 Task: Create an HTML dropdown menu with three options.
Action: Mouse moved to (35, 9)
Screenshot: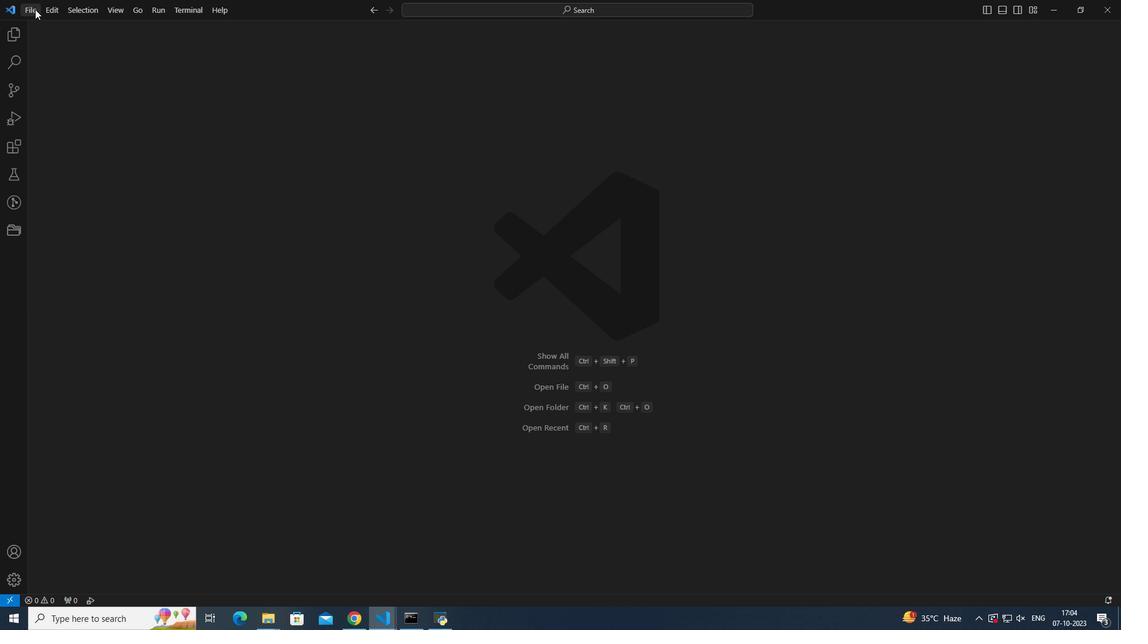
Action: Mouse pressed left at (35, 9)
Screenshot: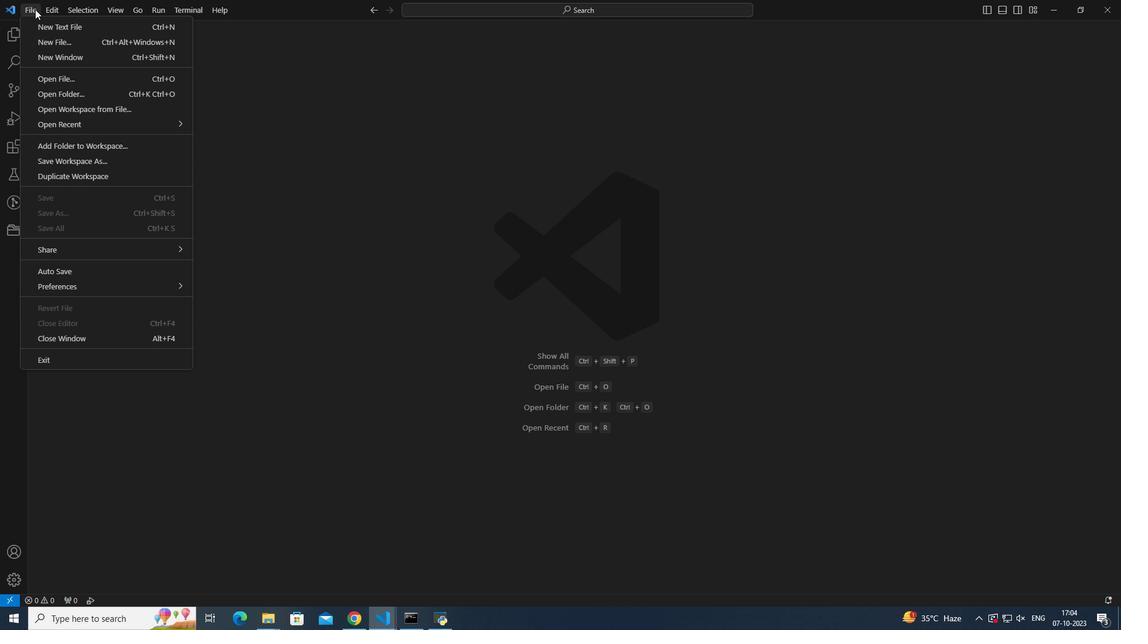 
Action: Mouse moved to (70, 40)
Screenshot: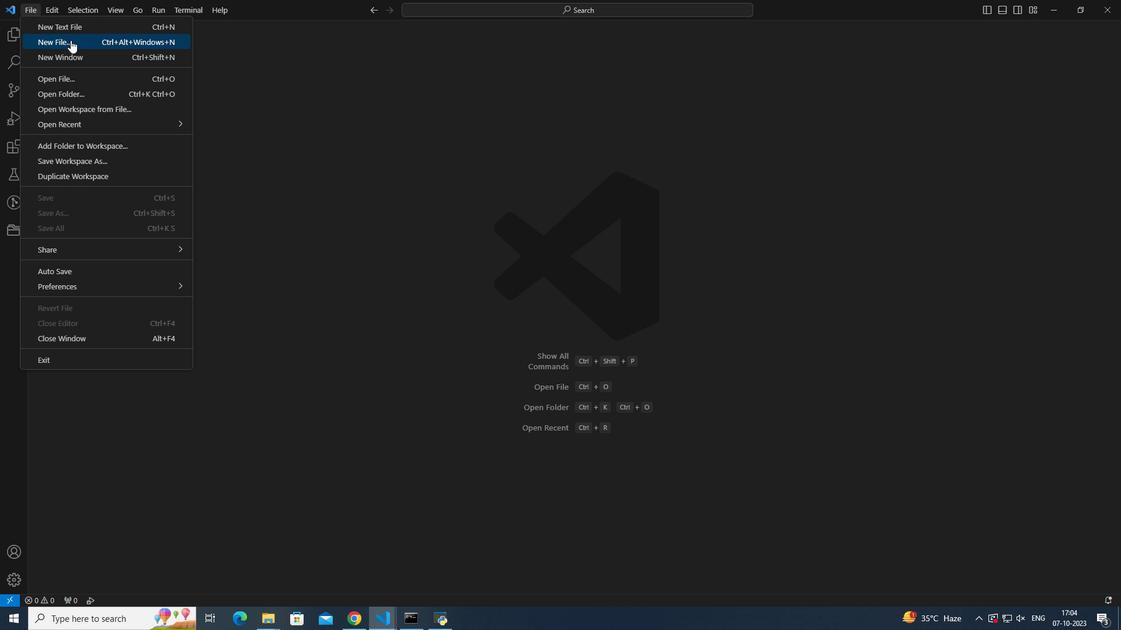 
Action: Mouse pressed left at (70, 40)
Screenshot: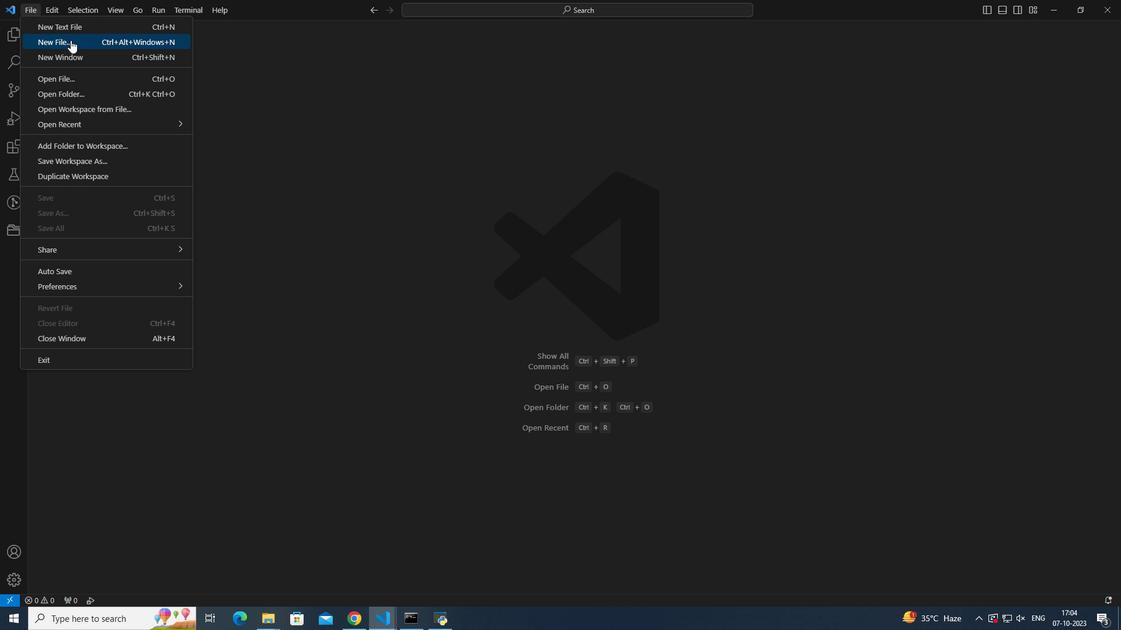 
Action: Mouse moved to (472, 49)
Screenshot: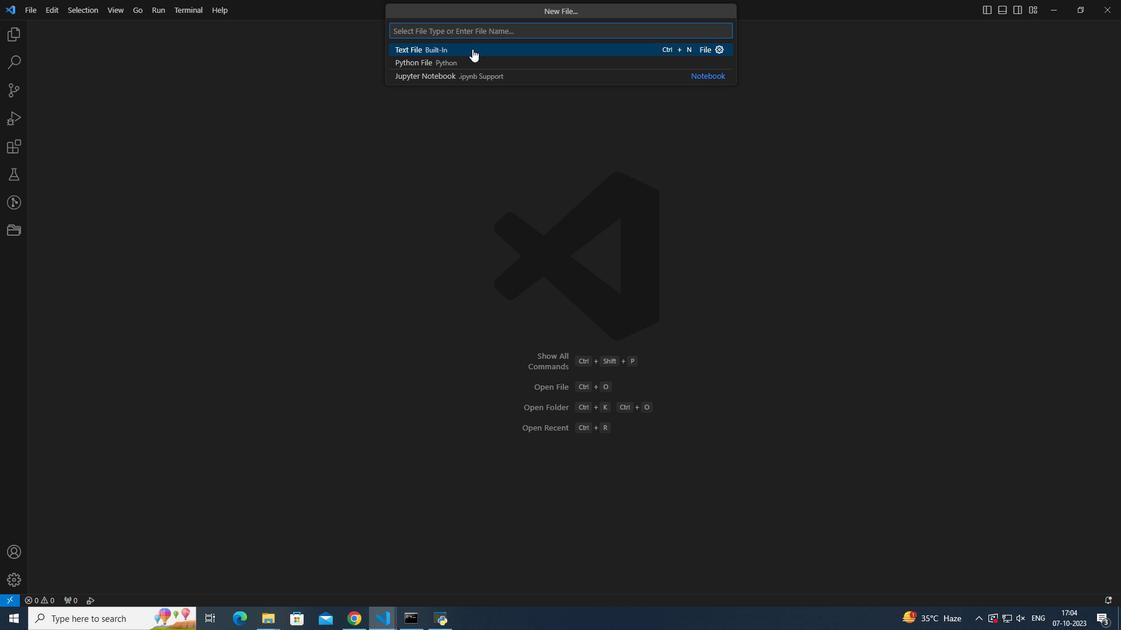 
Action: Mouse pressed left at (472, 49)
Screenshot: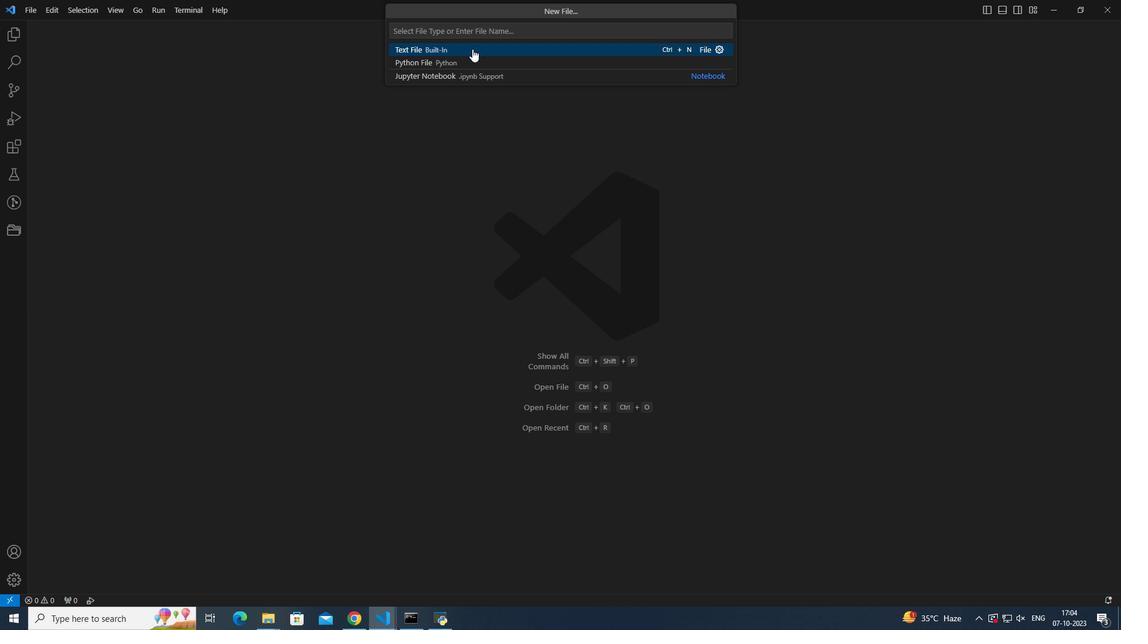 
Action: Mouse moved to (314, 178)
Screenshot: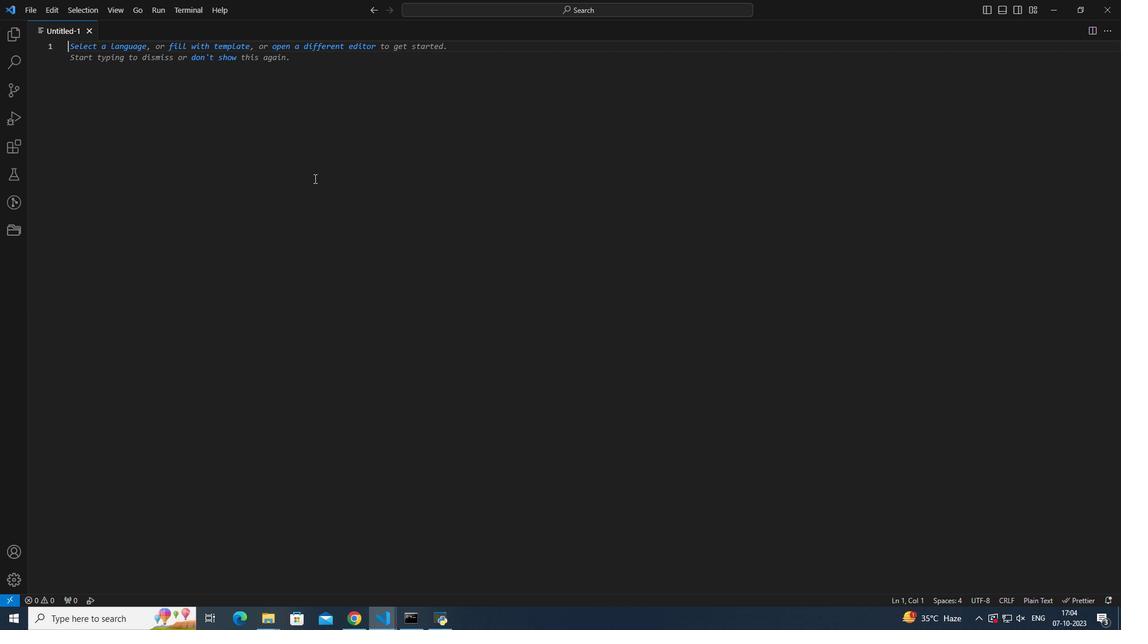 
Action: Key pressed ctrl+S<Key.backspace><Key.shift><Key.shift><Key.shift>Drop<Key.shift>D<Key.backspace>down-menu.html<Key.enter><Key.shift><Key.shift>!<Key.enter>
Screenshot: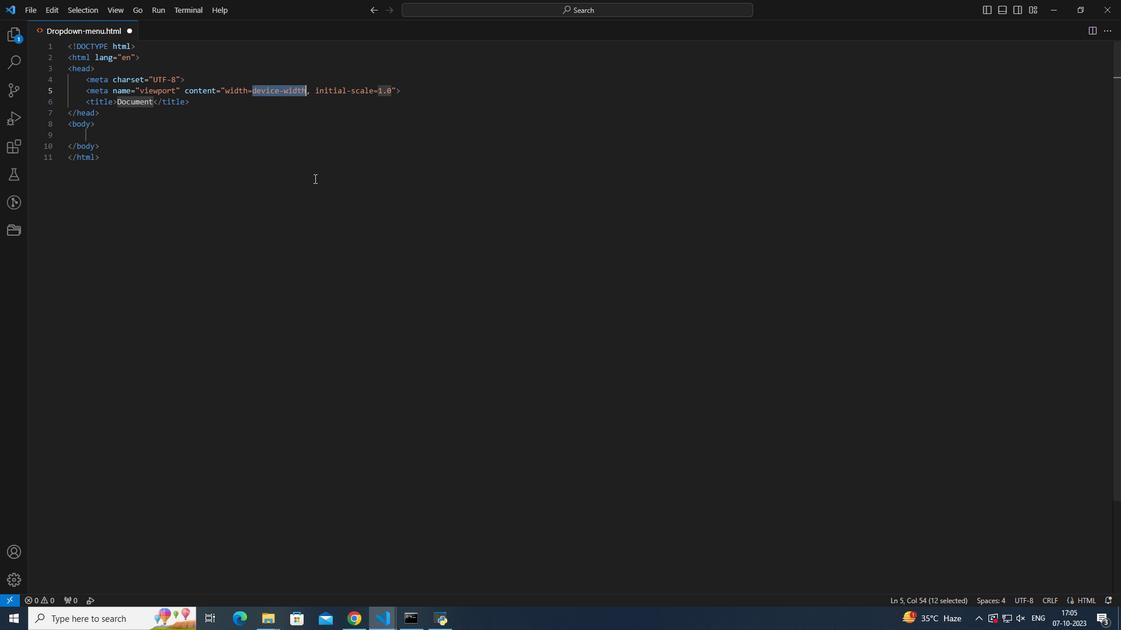 
Action: Mouse moved to (141, 99)
Screenshot: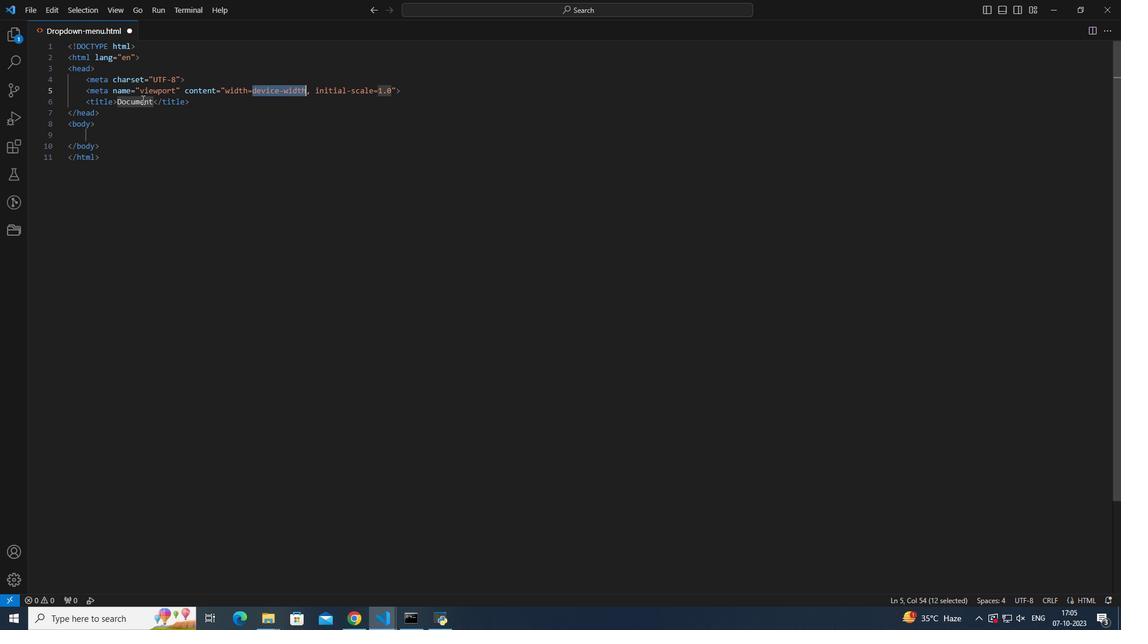
Action: Mouse pressed left at (141, 99)
Screenshot: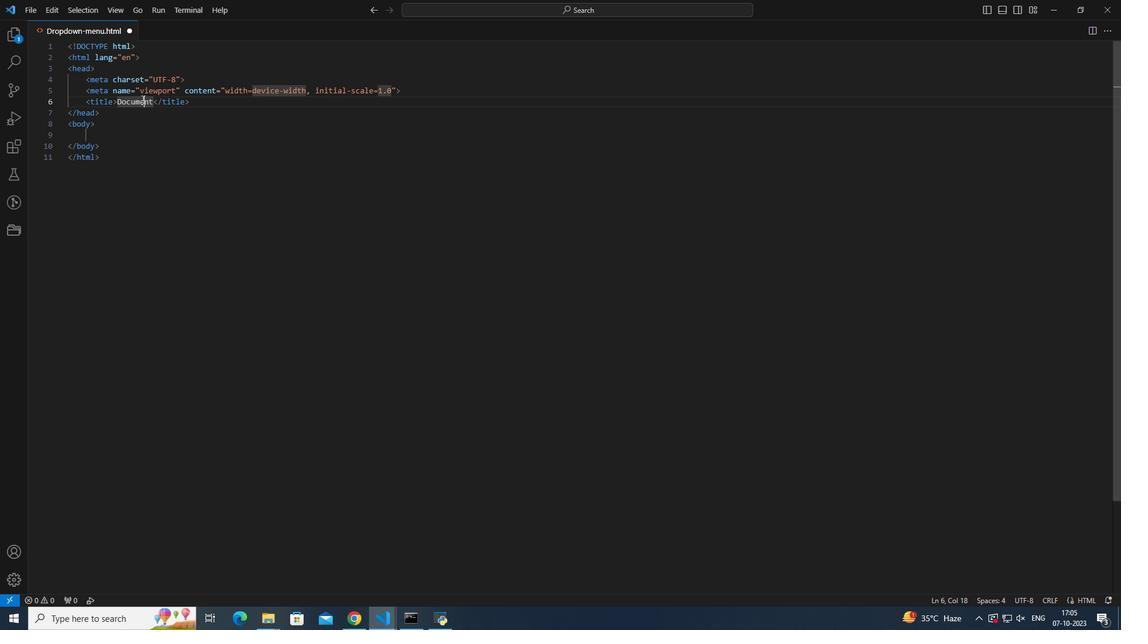
Action: Mouse moved to (141, 100)
Screenshot: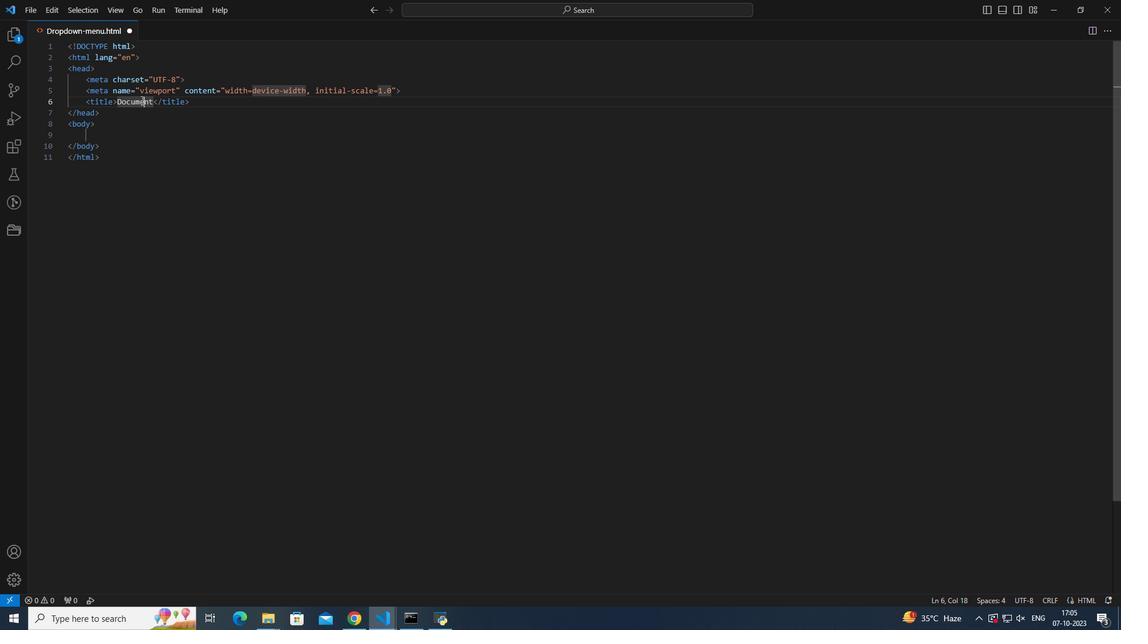 
Action: Mouse pressed left at (141, 100)
Screenshot: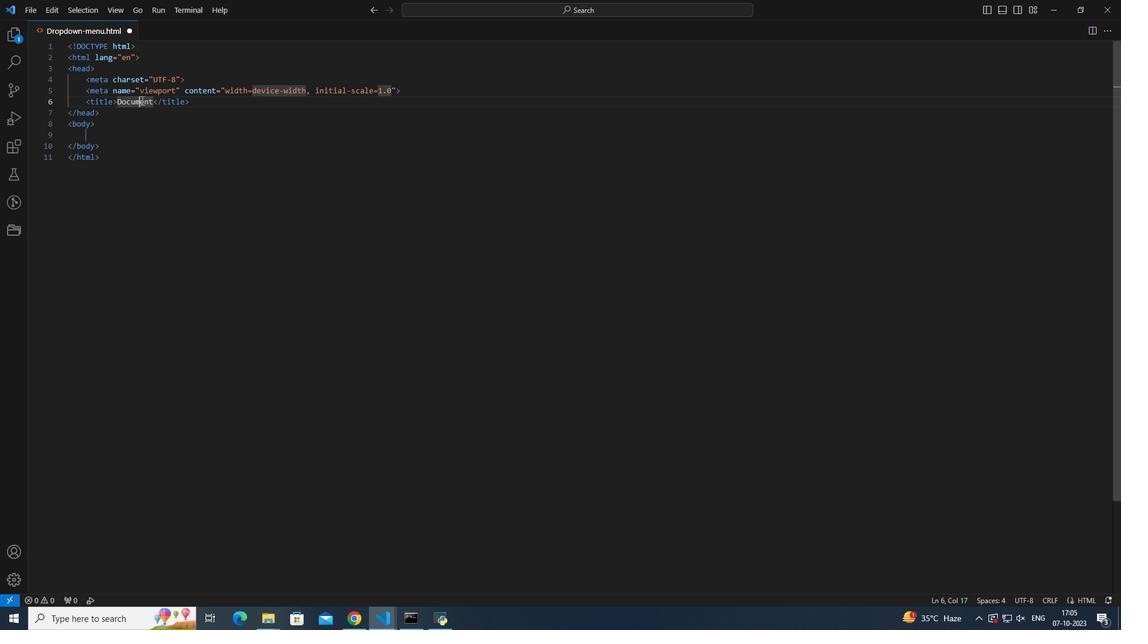 
Action: Mouse moved to (143, 147)
Screenshot: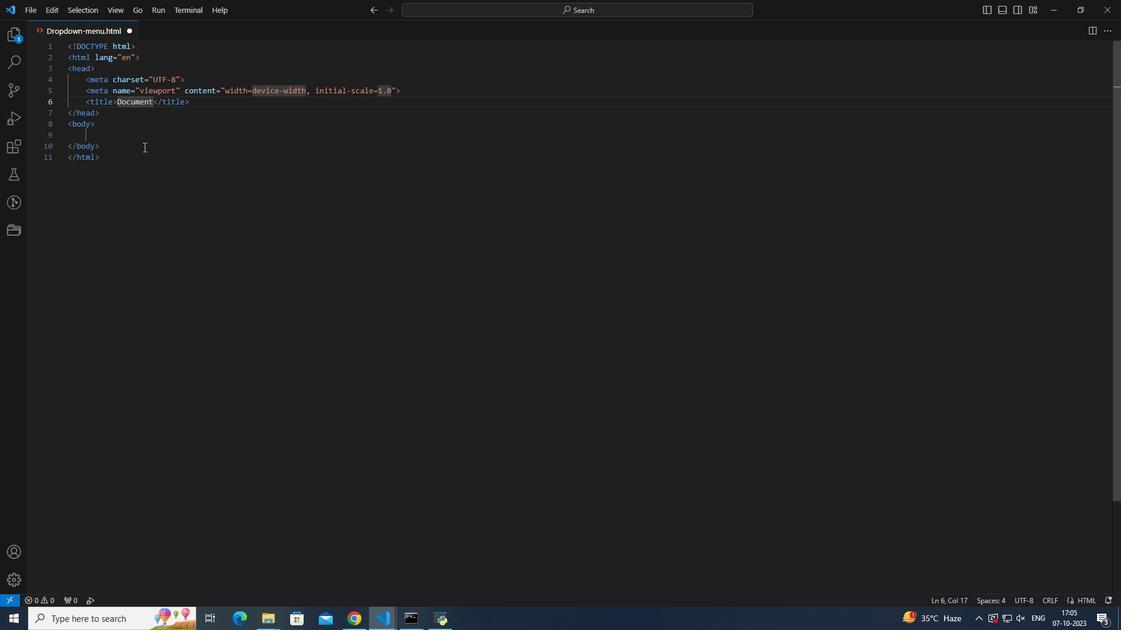 
Action: Mouse pressed left at (143, 147)
Screenshot: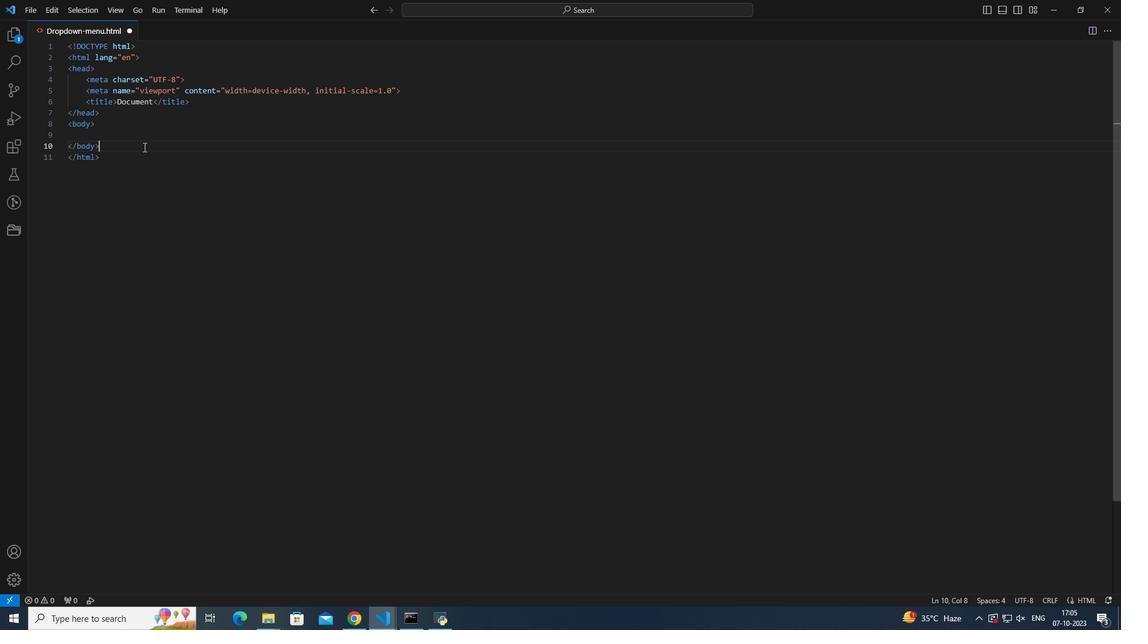 
Action: Mouse moved to (134, 102)
Screenshot: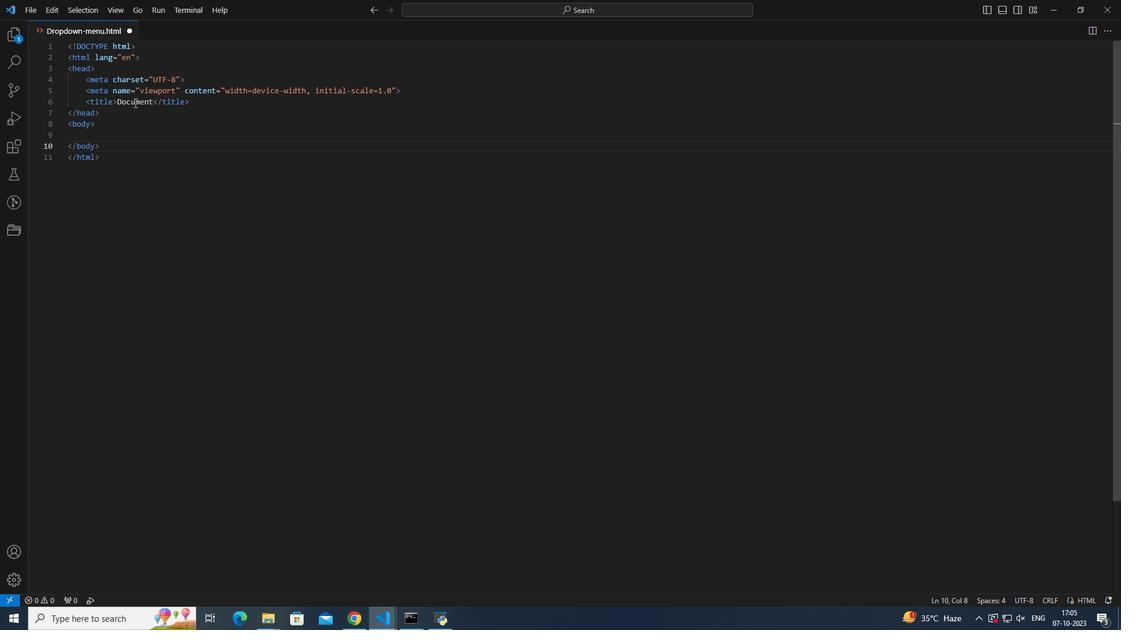 
Action: Mouse pressed left at (134, 102)
Screenshot: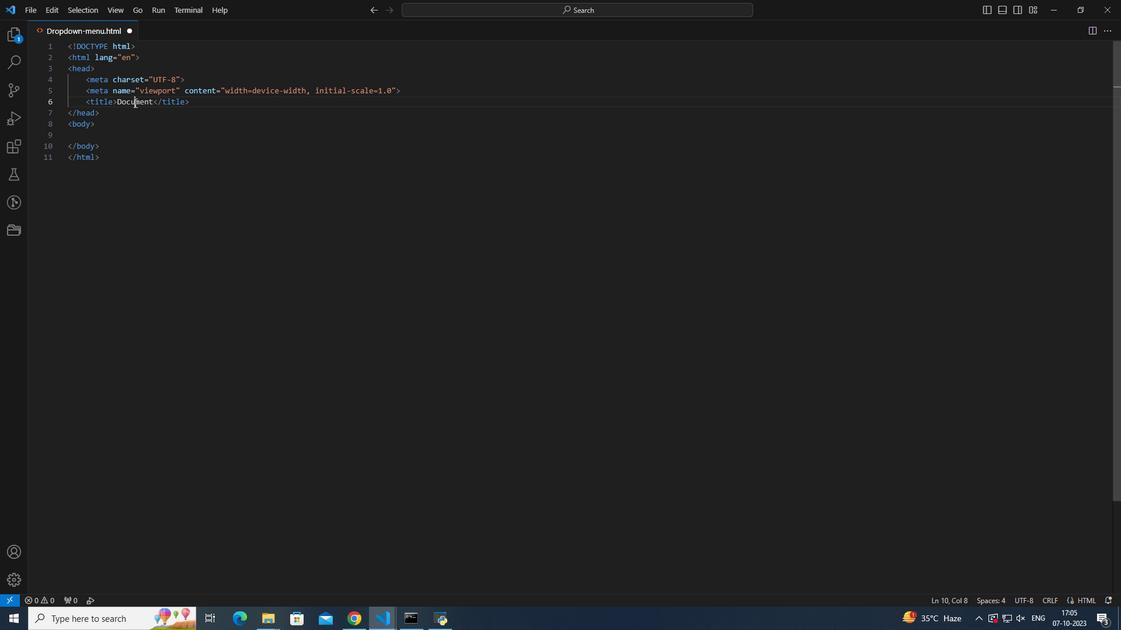 
Action: Mouse pressed left at (134, 102)
Screenshot: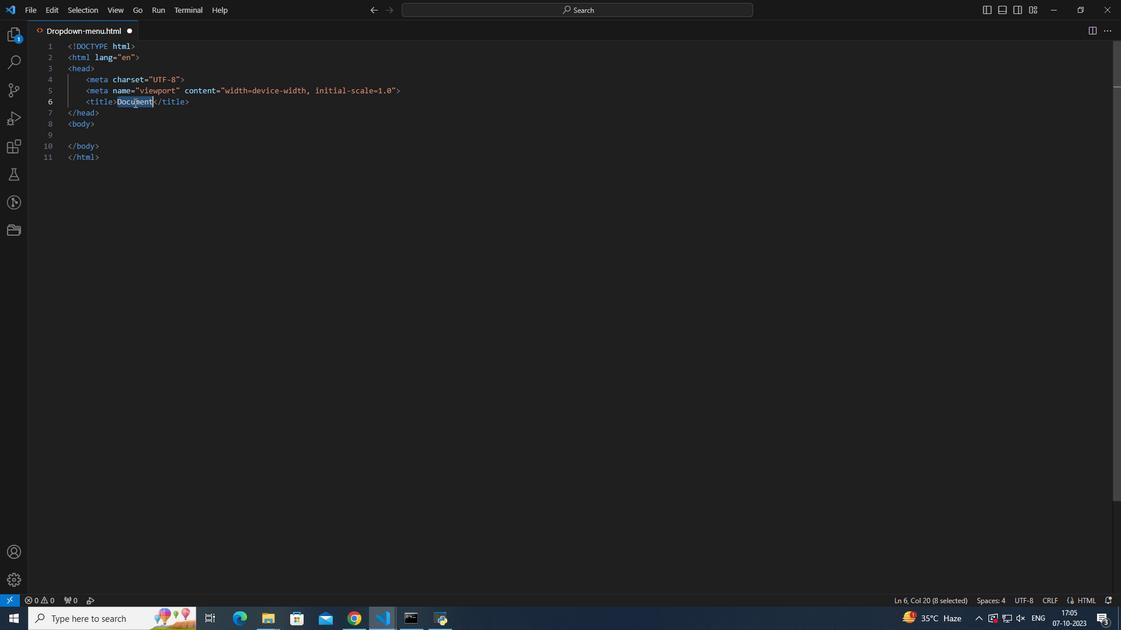 
Action: Mouse moved to (134, 102)
Screenshot: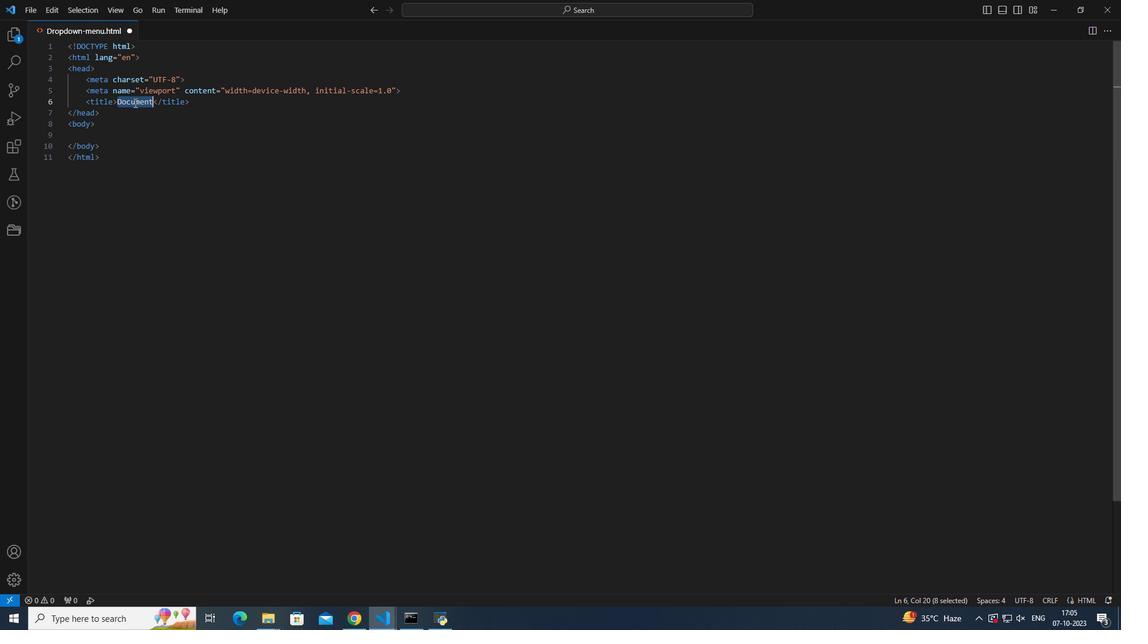
Action: Key pressed <Key.backspace><Key.shift><Key.shift><Key.shift><Key.shift><Key.shift>Dropdown<Key.space><Key.shift>Menu<Key.space><Key.shift>Example<Key.right><Key.right><Key.right><Key.right><Key.right><Key.right><Key.right>
Screenshot: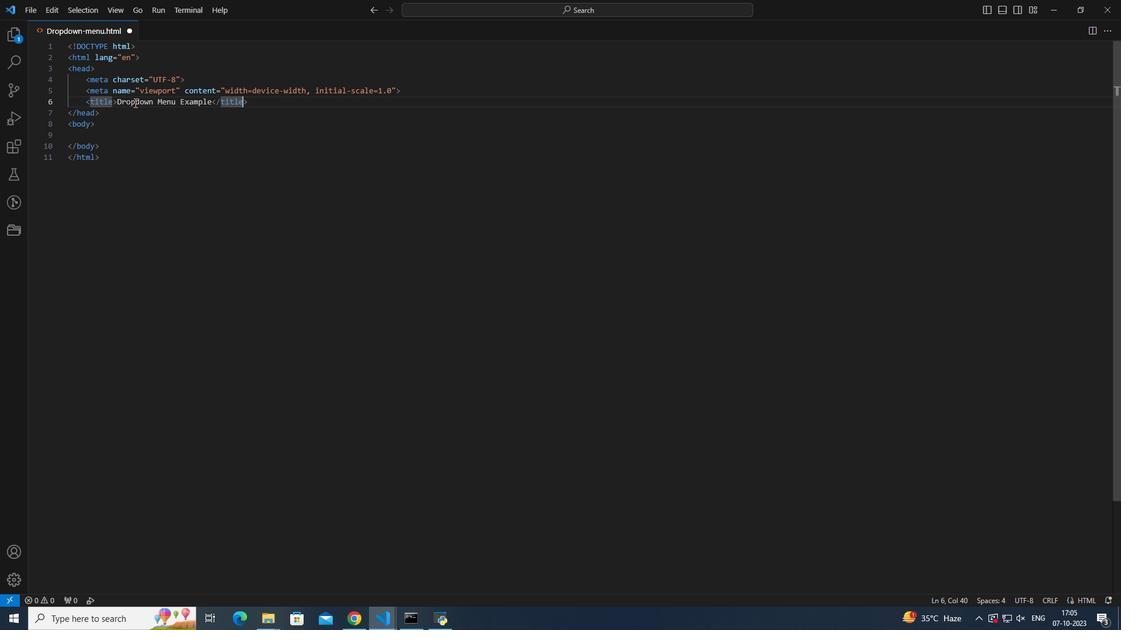 
Action: Mouse moved to (99, 134)
Screenshot: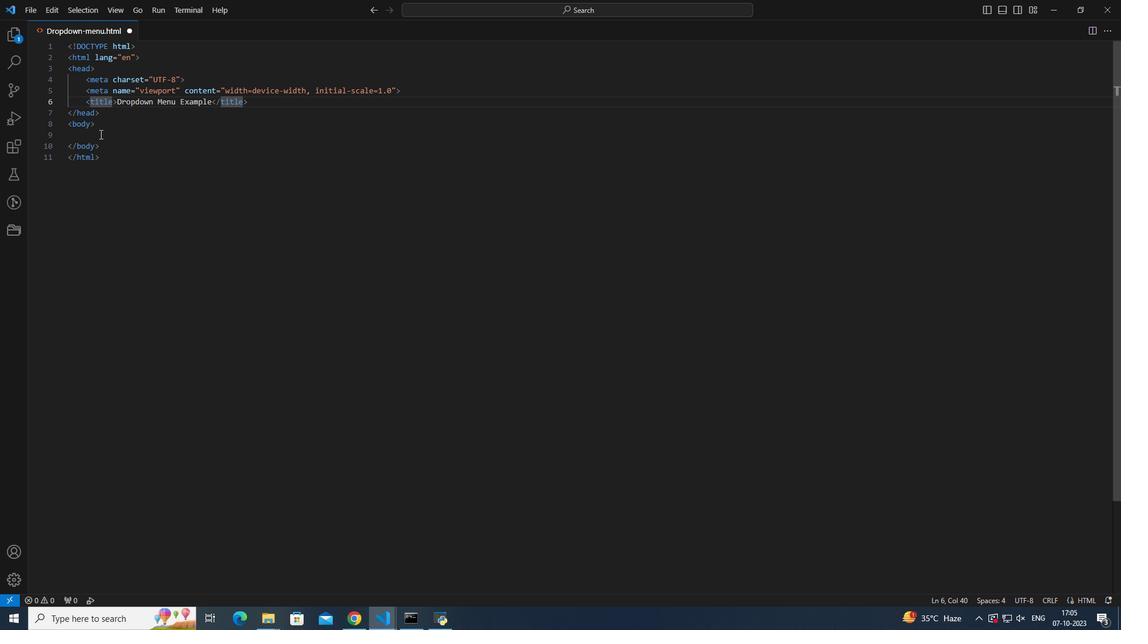 
Action: Mouse pressed left at (99, 134)
Screenshot: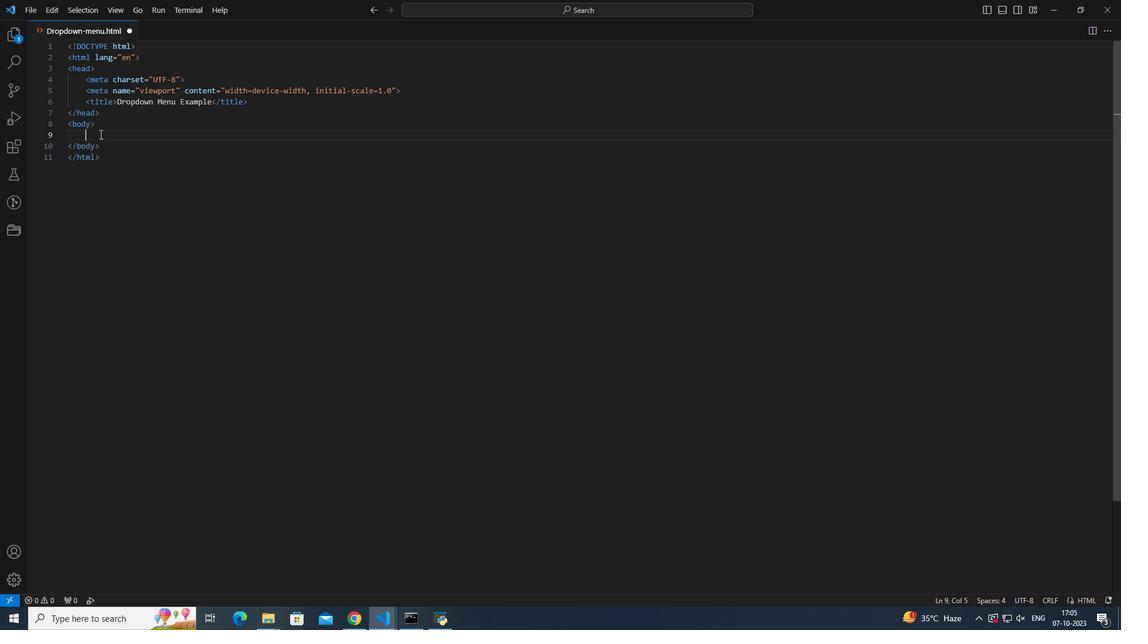 
Action: Mouse moved to (99, 134)
Screenshot: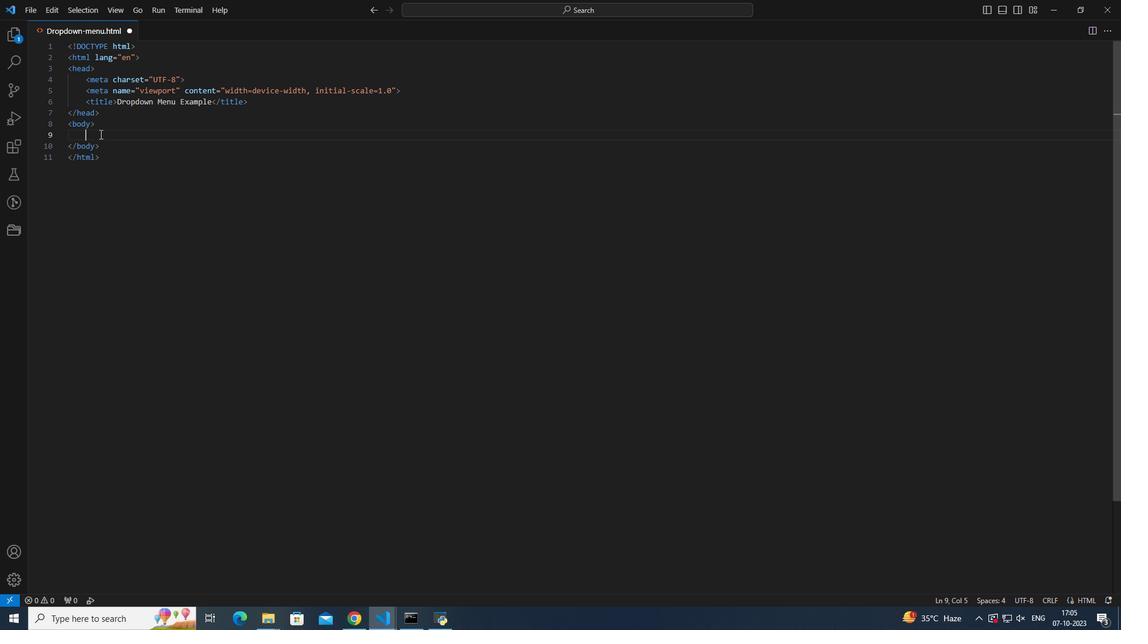 
Action: Key pressed <Key.enter><Key.up><Key.enter><Key.shift_r><lable<Key.enter><Key.shift_r>><Key.left><Key.space>for=menu<Key.space><Key.right><Key.right><Key.right><Key.right><Key.left><Key.left><Key.space><Key.shift>Chos<Key.backspace>ose<Key.space>an<Key.space>option<Key.shift_r>:<Key.right><Key.right><Key.right><Key.right><Key.right><Key.right><Key.right><Key.right><Key.enter><Key.shift_r><select<Key.space>id<Key.enter>menu<Key.right><Key.shift_r><Key.shift_r>><Key.enter><Key.shift_r><option<Key.enter><Key.shift_r><Key.shift_r><Key.shift_r><Key.shift_r><Key.shift_r><Key.shift_r><Key.shift_r><Key.shift_r><Key.shift_r><Key.shift_r><Key.shift_r><Key.shift_r><Key.shift_r>><Key.left><Key.space>value<Key.enter>option1<Key.right><Key.right><Key.shift><Key.shift><Key.shift><Key.shift><Key.shift><Key.shift><Key.shift>Option1<Key.backspace><Key.space>1<Key.right><Key.right><Key.right><Key.right><Key.right><Key.right><Key.right><Key.right><Key.right><Key.enter><Key.shift_r><option<Key.space>v<Key.enter>option2<Key.right><Key.shift_r>><Key.shift>Option<Key.space>2<Key.right><Key.right><Key.right><Key.right><Key.right><Key.right><Key.right><Key.right><Key.right><Key.enter><Key.enter><Key.backspace><Key.backspace><Key.backspace><Key.tab><Key.shift_r><option<Key.space>value<Key.enter>option3<Key.right><Key.shift_r><Key.shift_r><Key.shift_r><Key.shift_r><Key.shift_r><Key.shift_r>><Key.shift><Key.shift><Key.shift><Key.shift><Key.shift>Option<Key.space>3<Key.right><Key.right><Key.right><Key.right><Key.right><Key.right><Key.right><Key.right><Key.right><Key.right><Key.up>ctrl+S
Screenshot: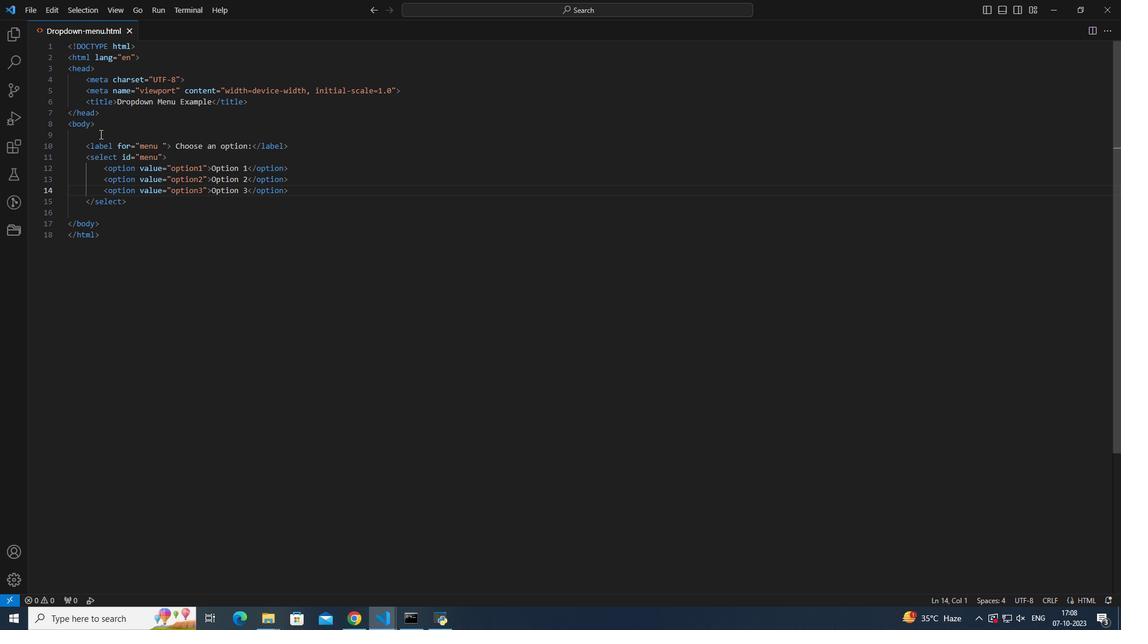 
Action: Mouse moved to (321, 185)
Screenshot: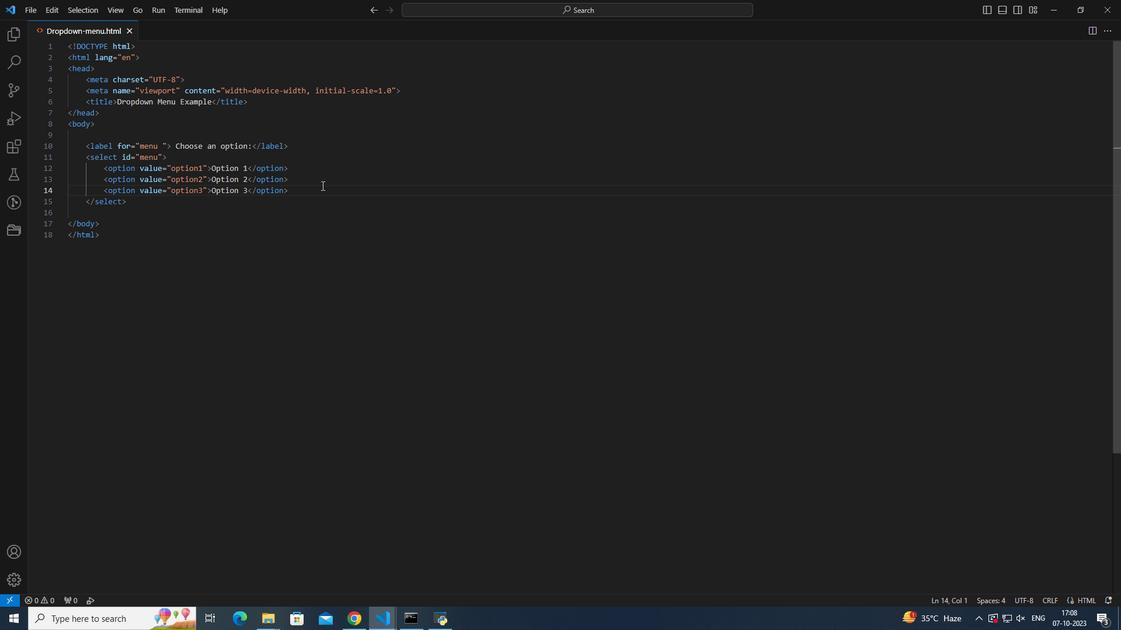 
Action: Mouse scrolled (321, 186) with delta (0, 0)
Screenshot: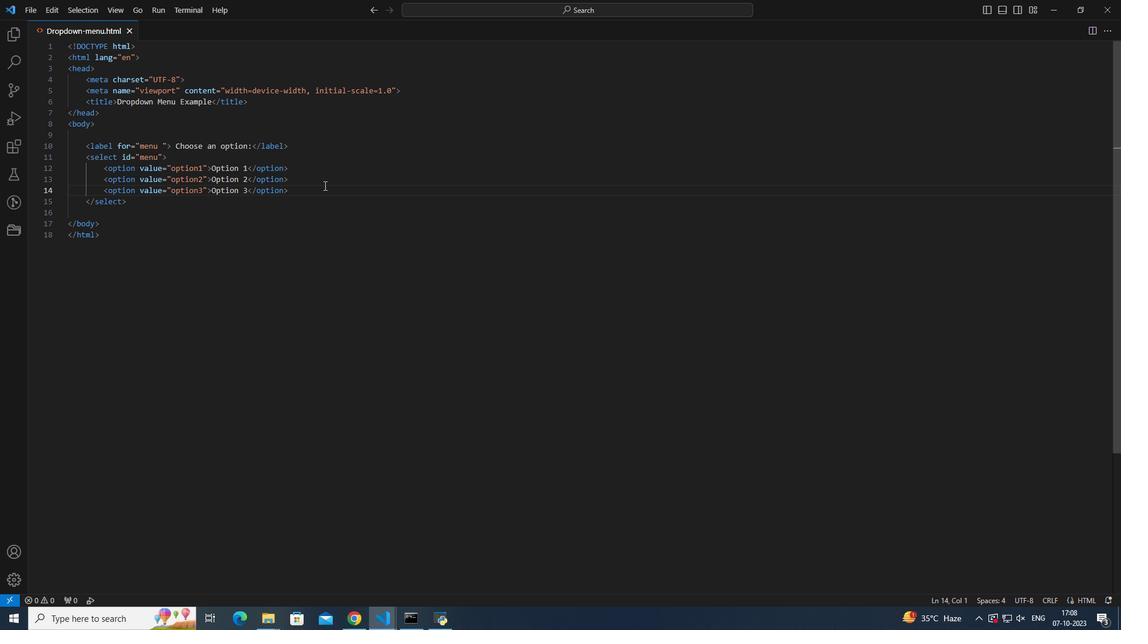 
Action: Mouse moved to (155, 8)
Screenshot: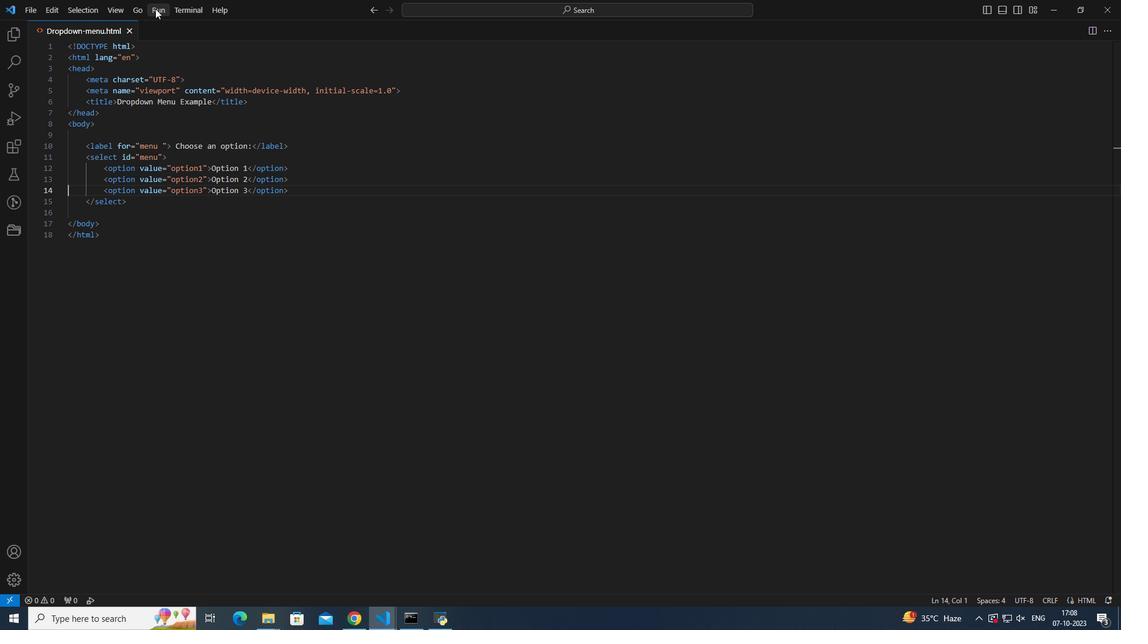 
Action: Mouse pressed left at (155, 8)
Screenshot: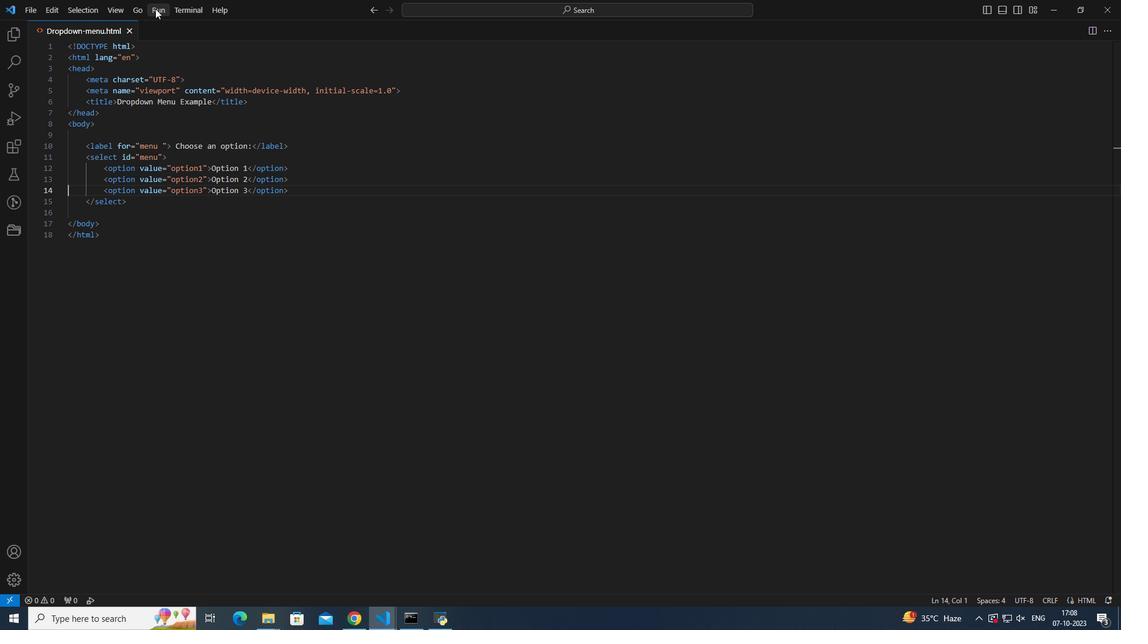 
Action: Mouse moved to (223, 37)
Screenshot: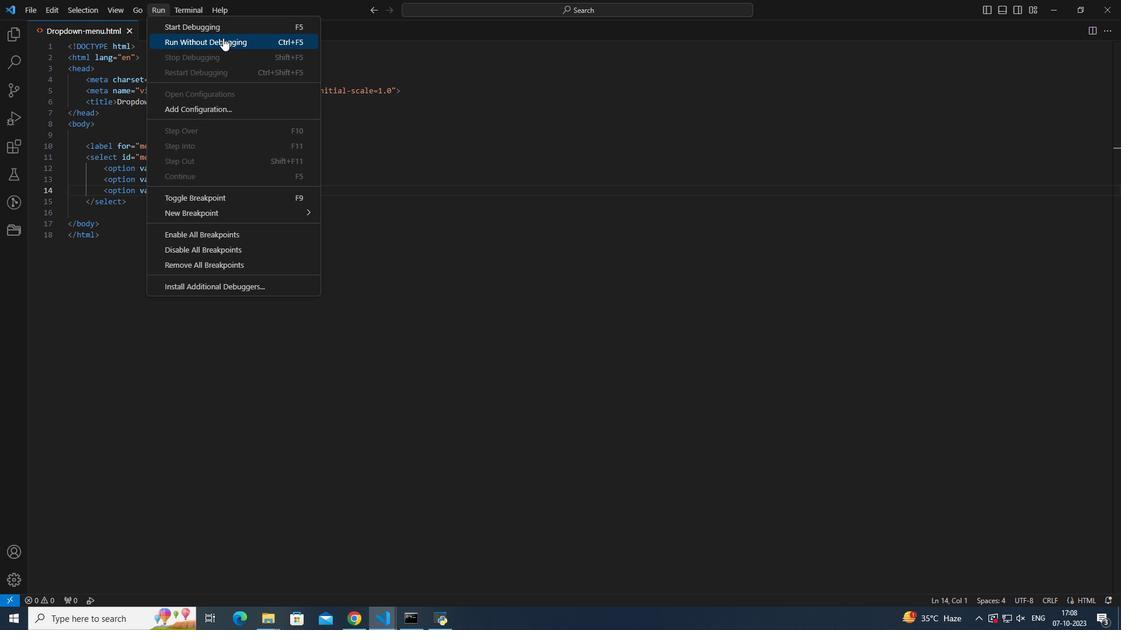 
Action: Mouse pressed left at (223, 37)
Screenshot: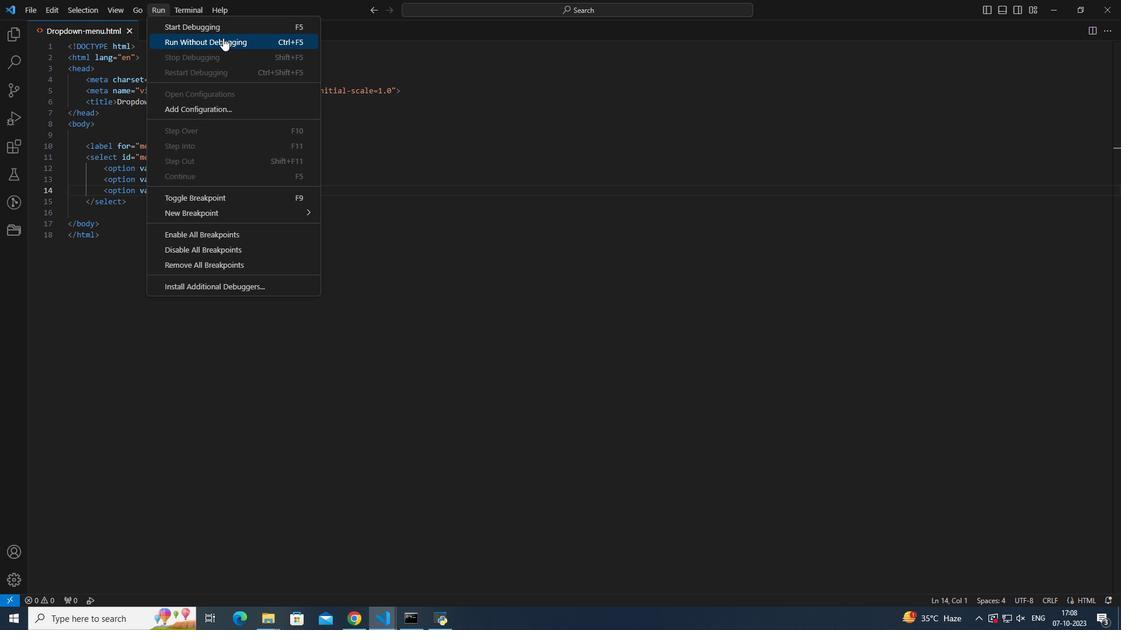 
Action: Mouse moved to (445, 34)
Screenshot: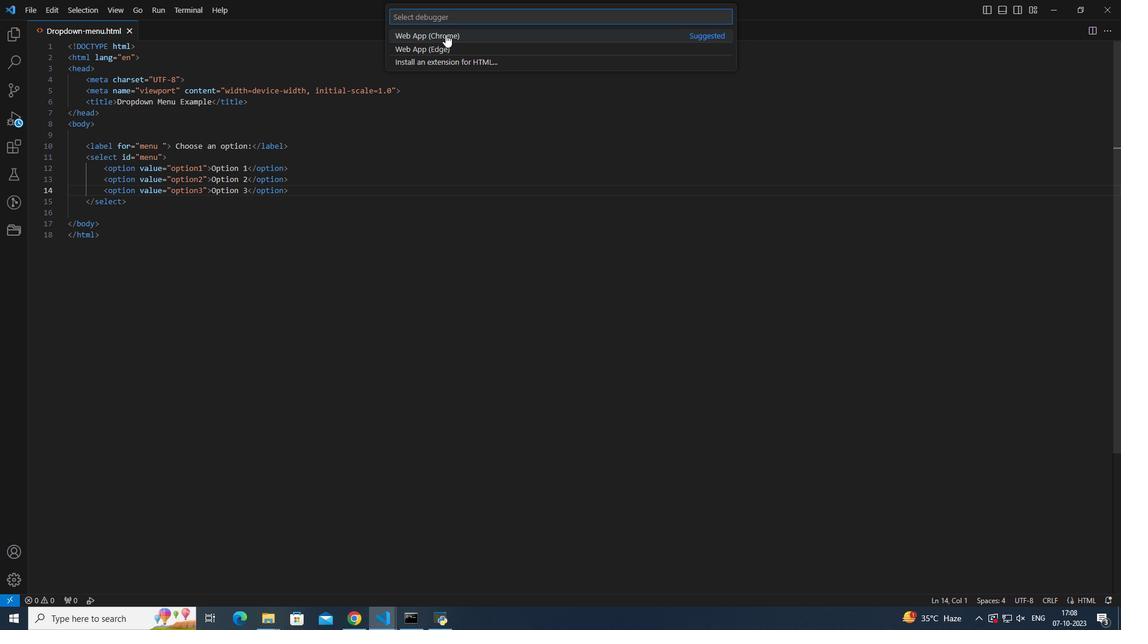 
Action: Mouse pressed left at (445, 34)
Screenshot: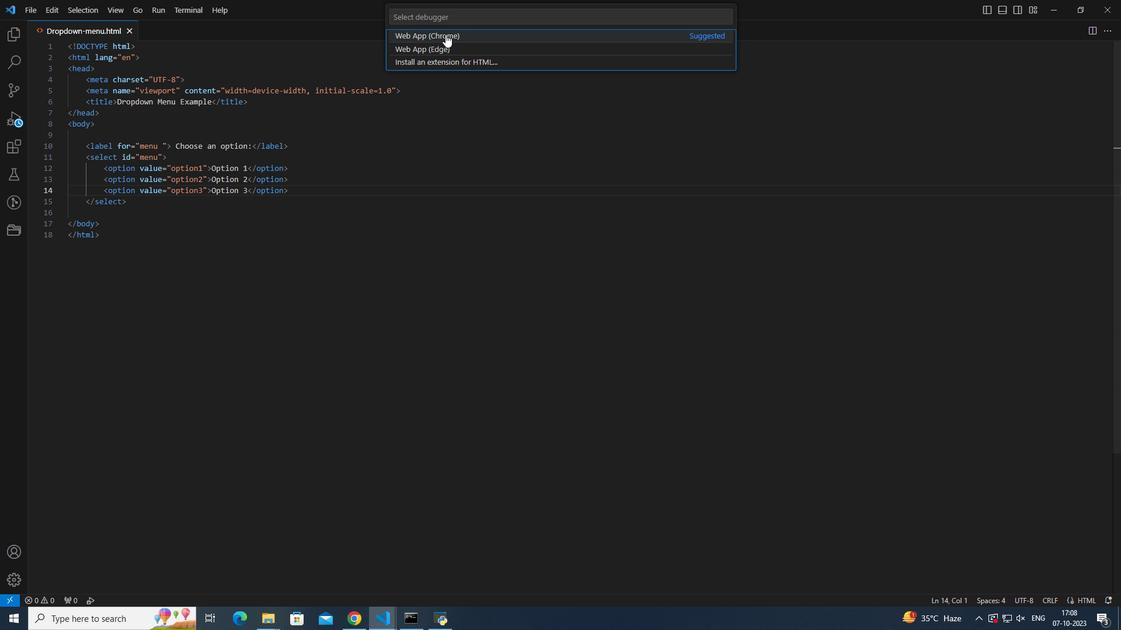 
Action: Mouse moved to (110, 53)
Screenshot: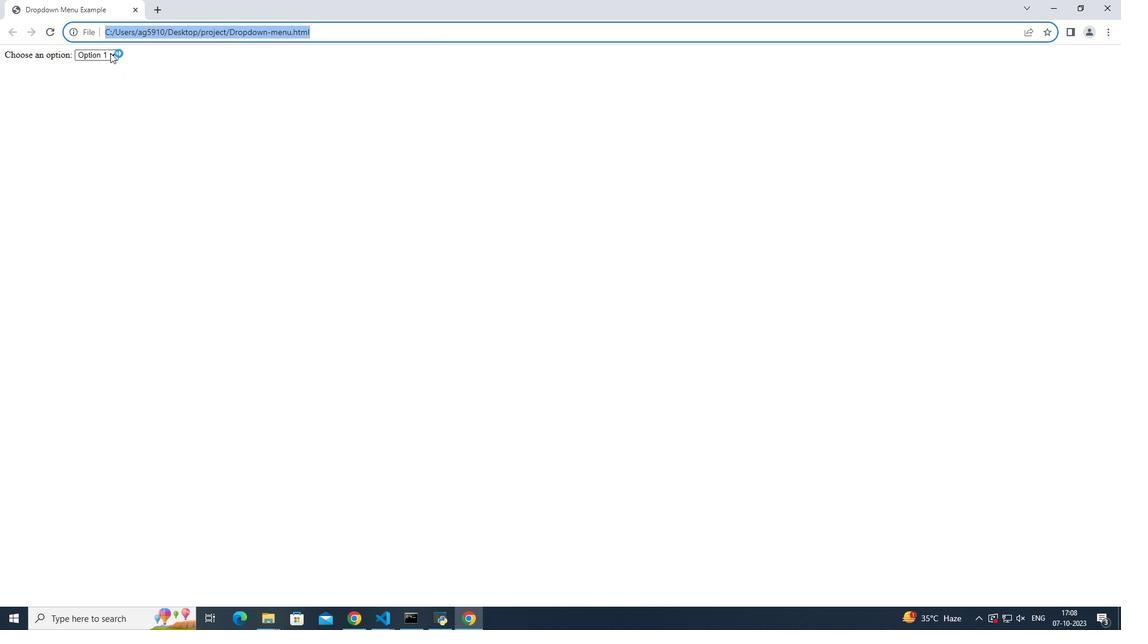 
Action: Mouse pressed left at (110, 53)
Screenshot: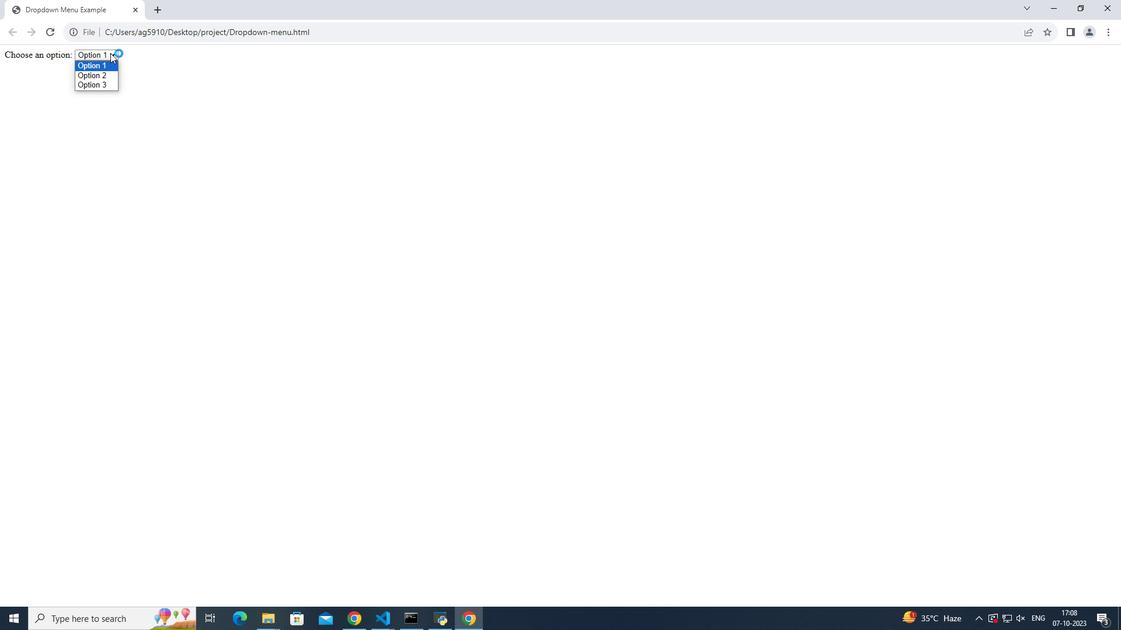 
Action: Mouse moved to (108, 72)
Screenshot: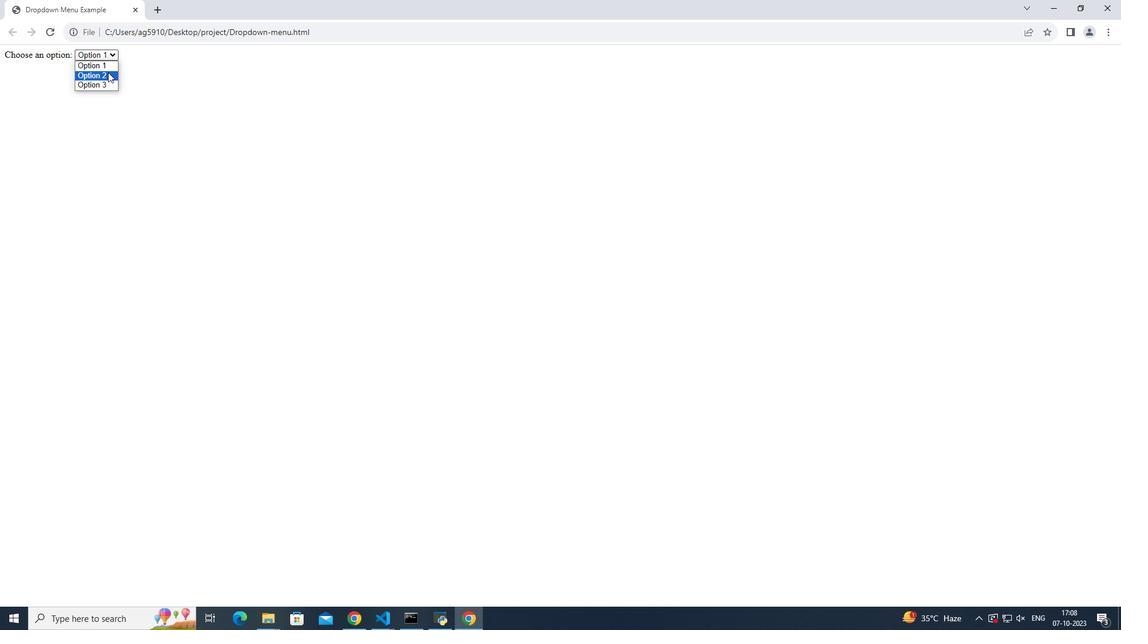 
Action: Mouse pressed left at (108, 72)
Screenshot: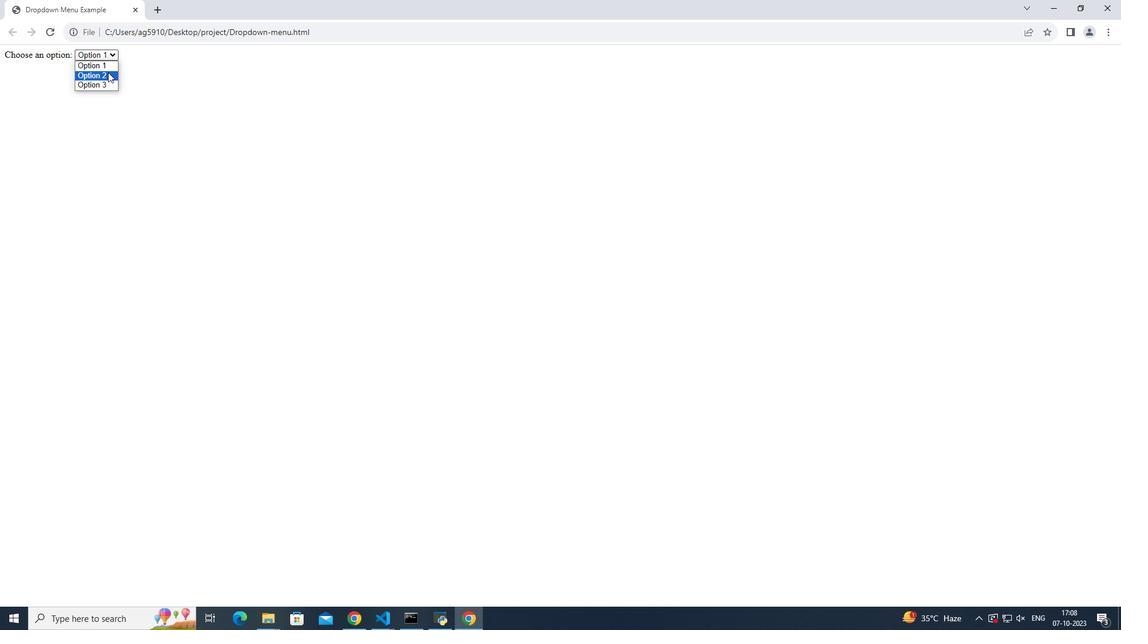 
Action: Mouse moved to (117, 55)
Screenshot: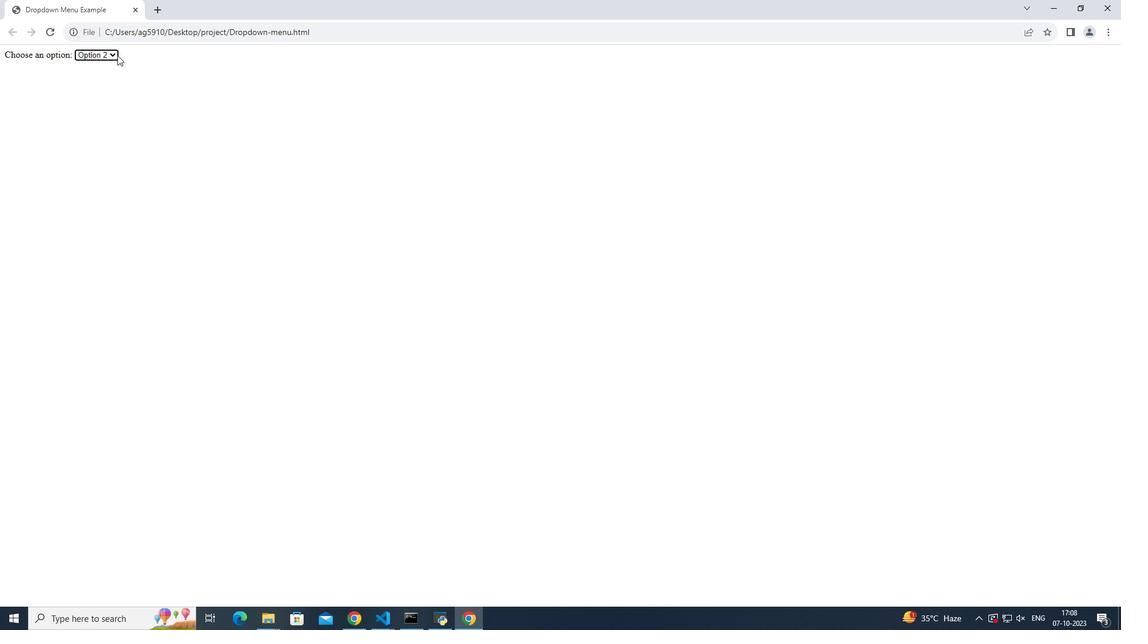 
Action: Mouse pressed left at (117, 55)
Screenshot: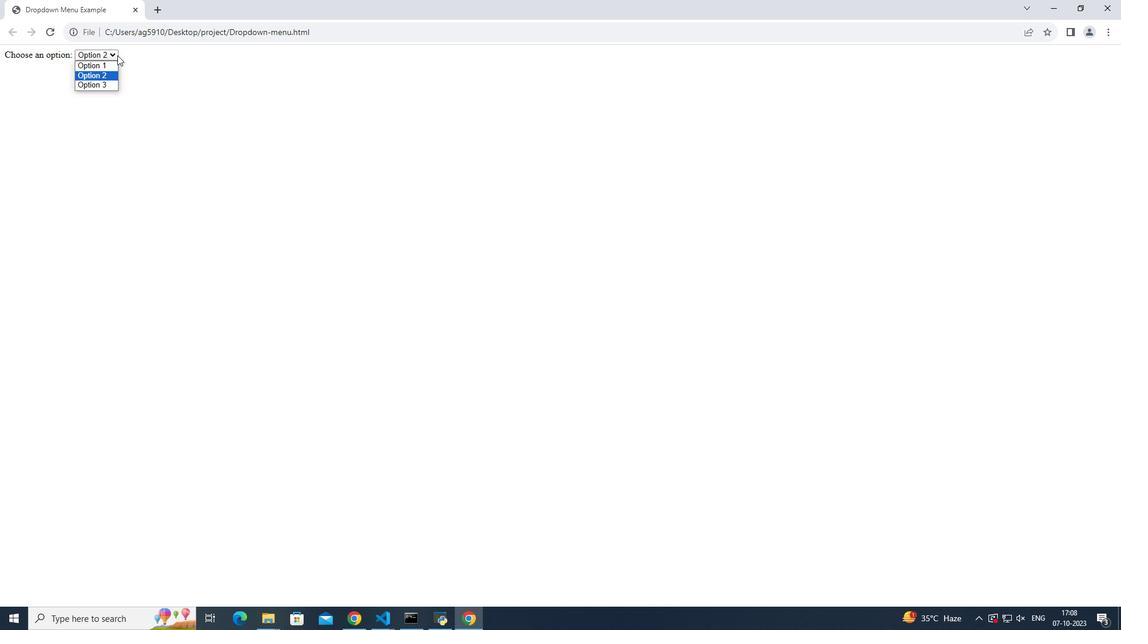
Action: Mouse moved to (102, 81)
Screenshot: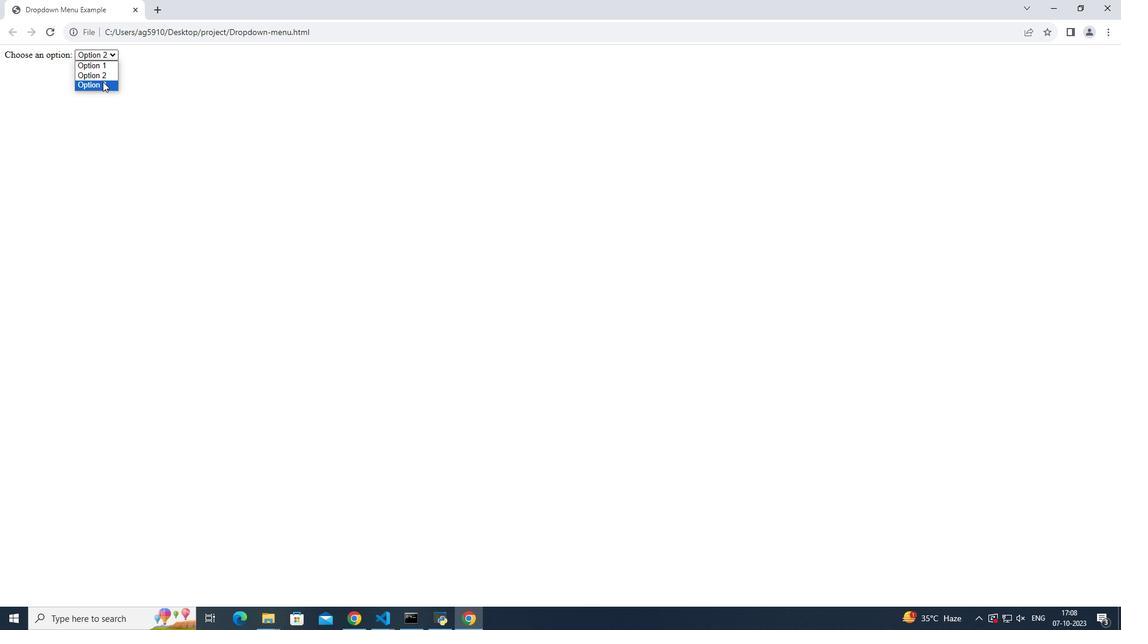 
Action: Mouse pressed left at (102, 81)
Screenshot: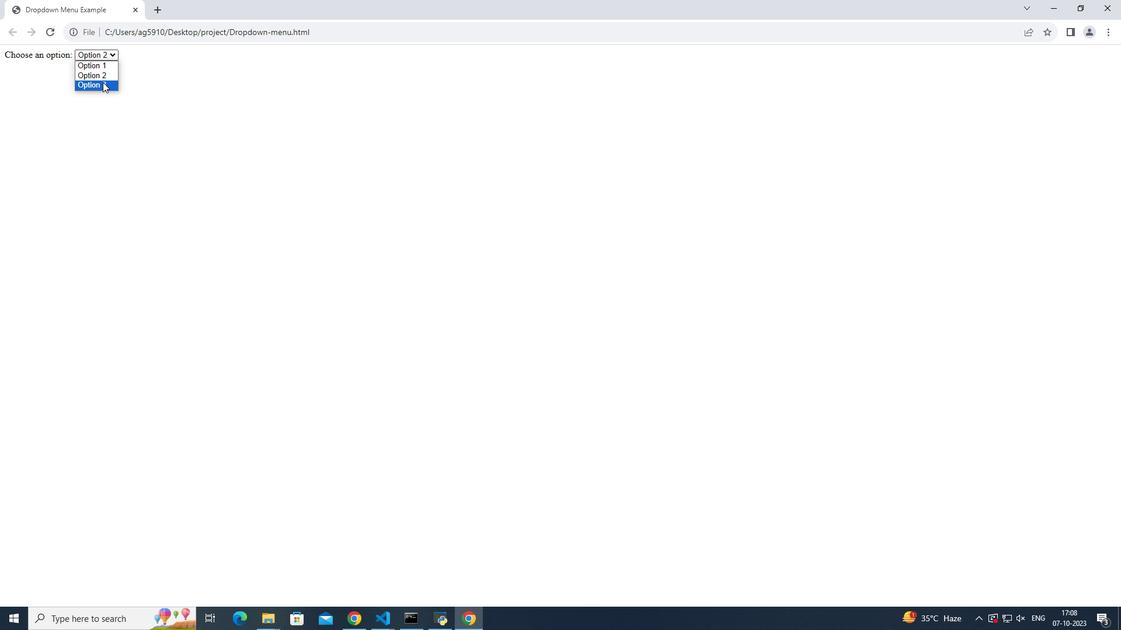 
Action: Mouse moved to (544, 175)
Screenshot: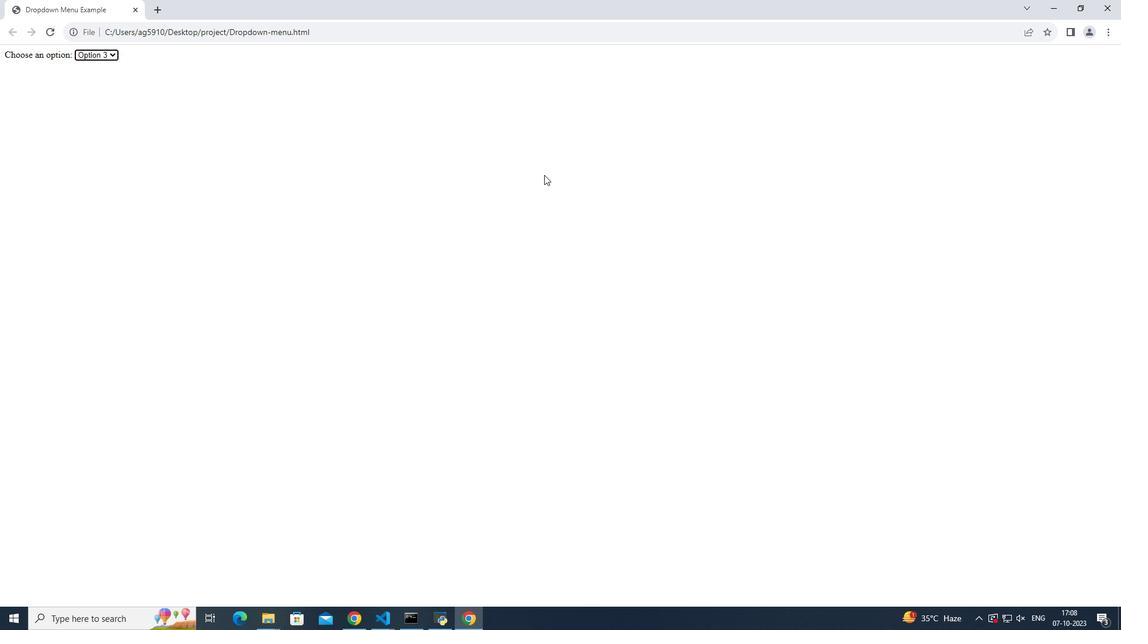 
Action: Mouse scrolled (544, 175) with delta (0, 0)
Screenshot: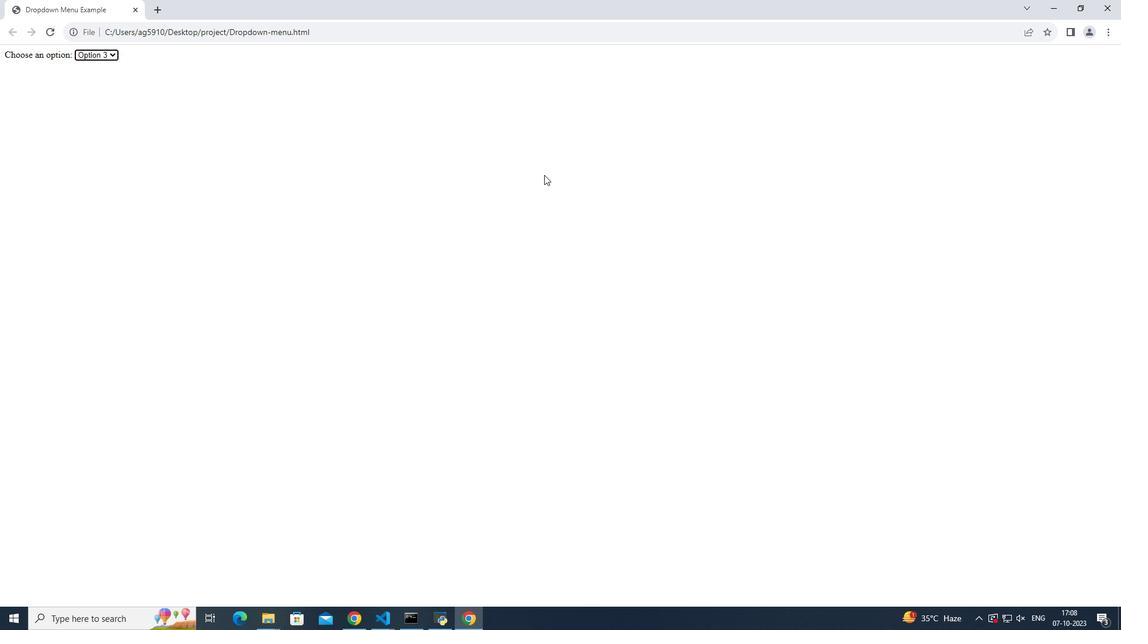 
Action: Mouse scrolled (544, 175) with delta (0, 0)
Screenshot: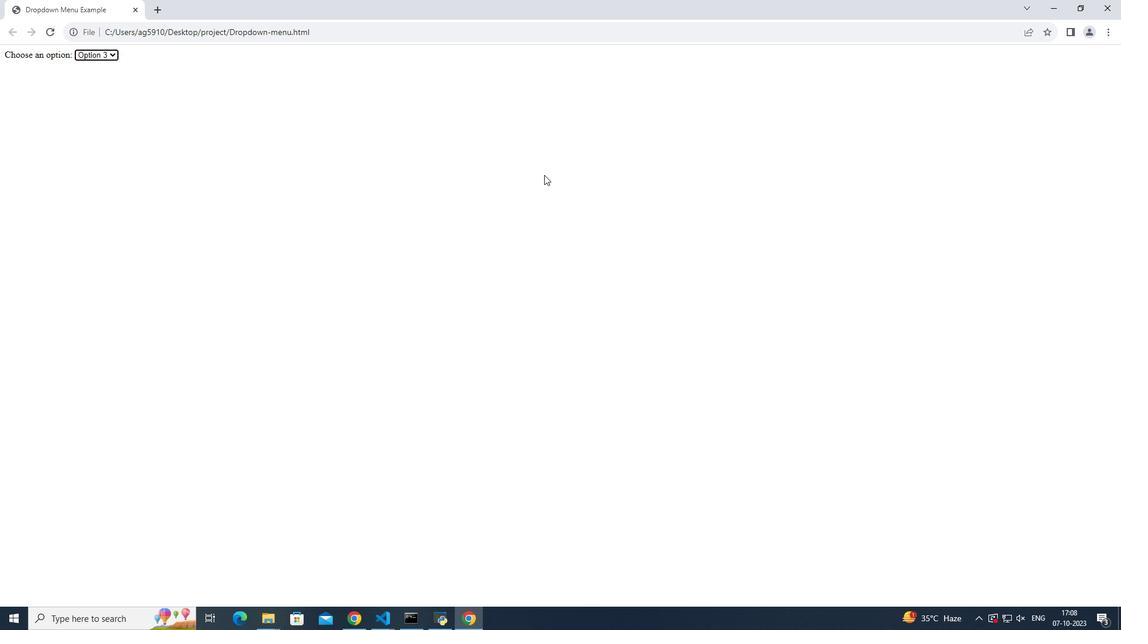 
Action: Mouse moved to (114, 54)
Screenshot: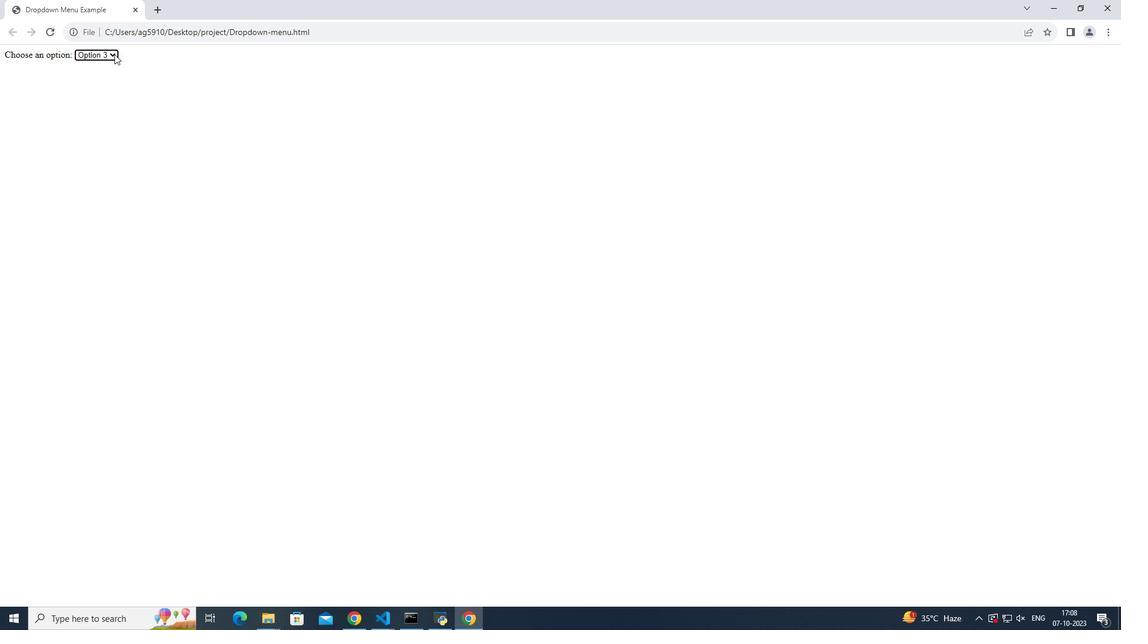 
Action: Mouse pressed left at (114, 54)
Screenshot: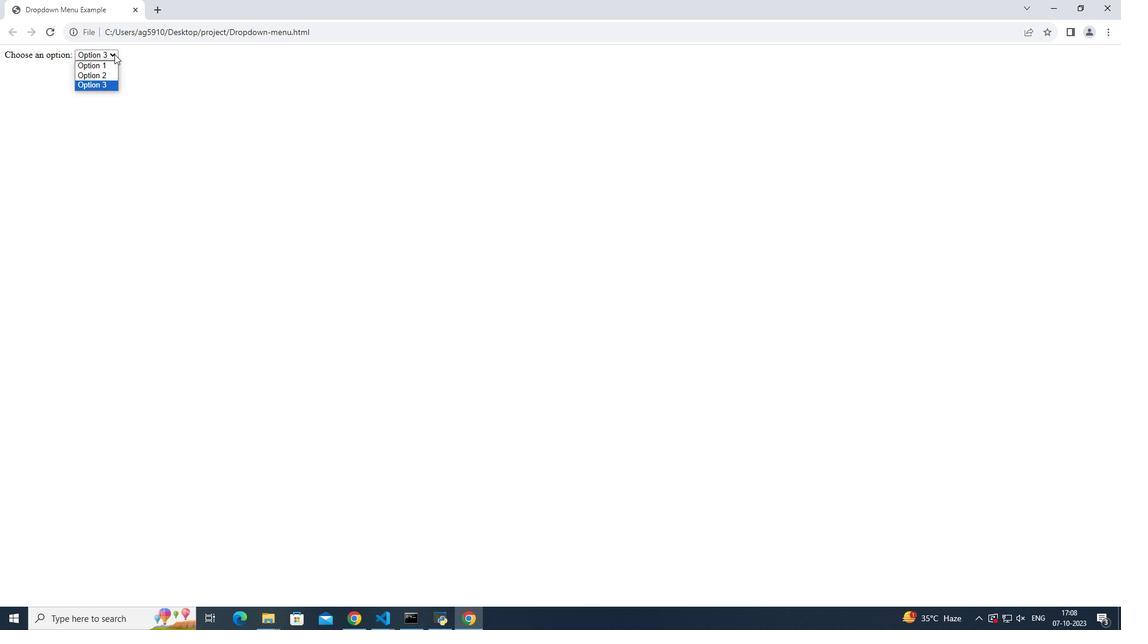 
Action: Mouse moved to (112, 61)
Screenshot: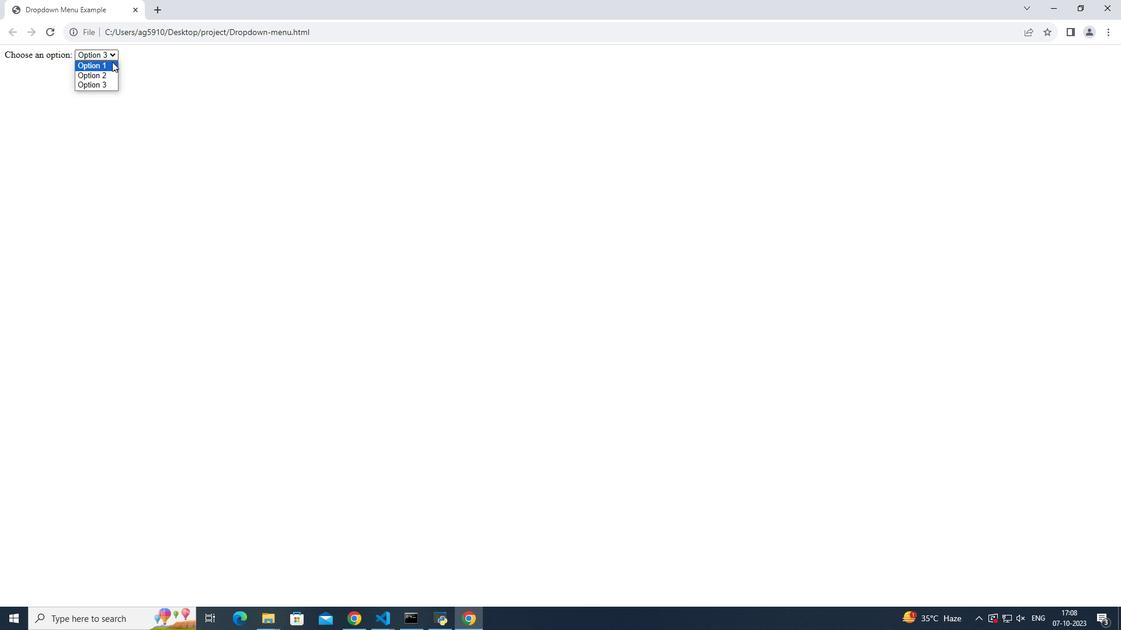 
Action: Mouse pressed left at (112, 61)
Screenshot: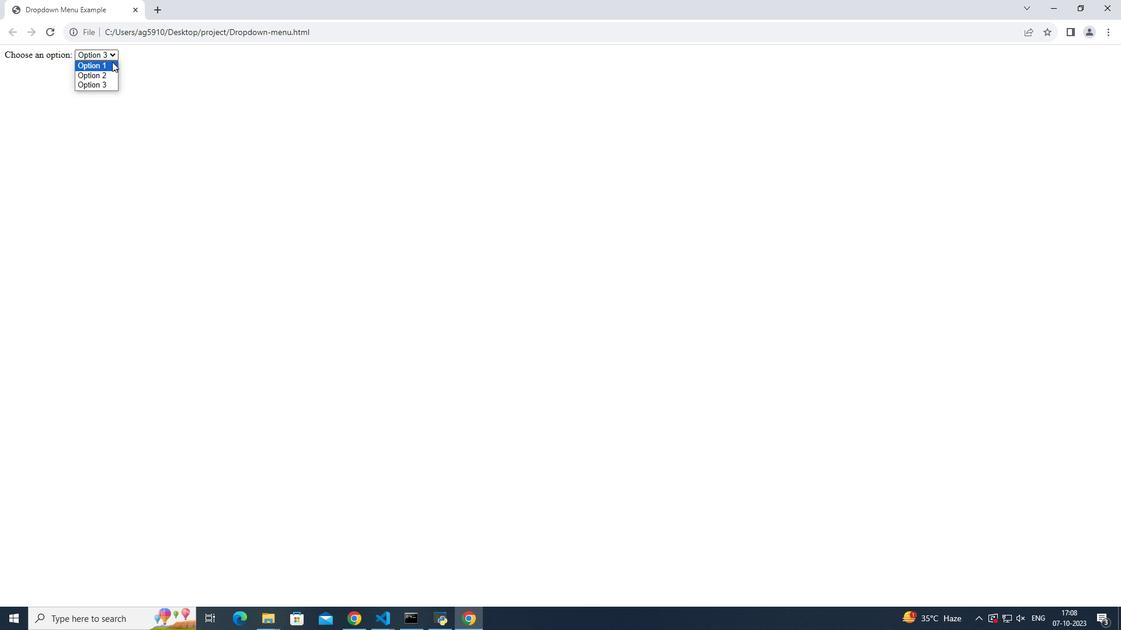 
Action: Mouse moved to (243, 134)
Screenshot: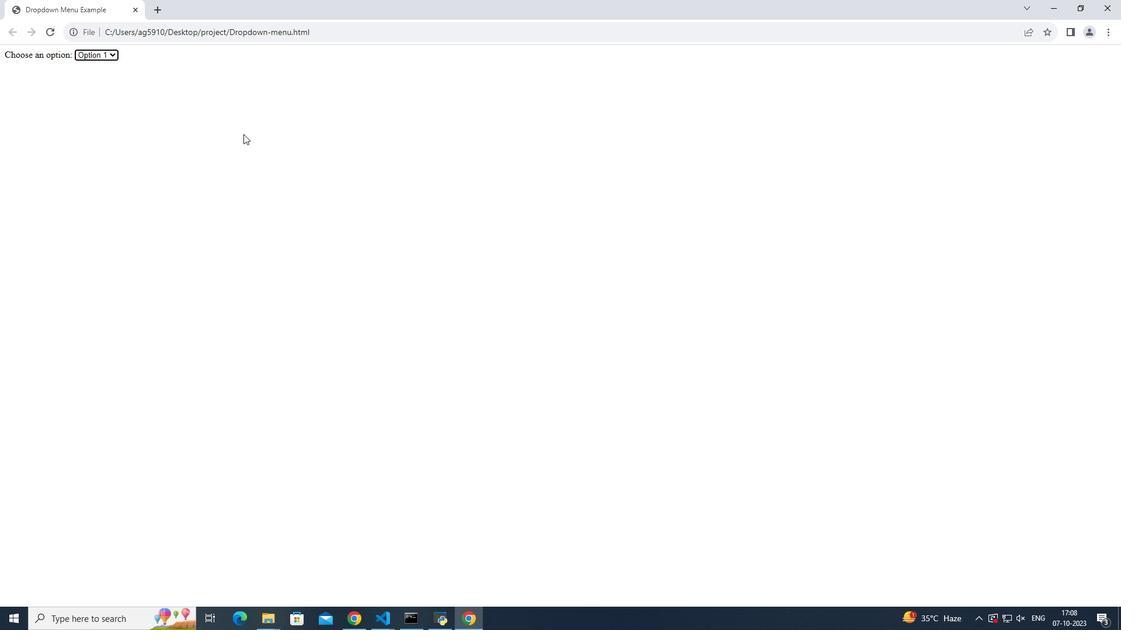 
